 Task: Find connections with filter location Bhubaneshwar with filter topic #Leadershipfirstwith filter profile language German with filter current company Zepto with filter school North Eastern Regional Institute of Science and Technology (NERIST) with filter industry Household Services with filter service category Consulting with filter keywords title Community Volunteer Jobs
Action: Mouse moved to (506, 68)
Screenshot: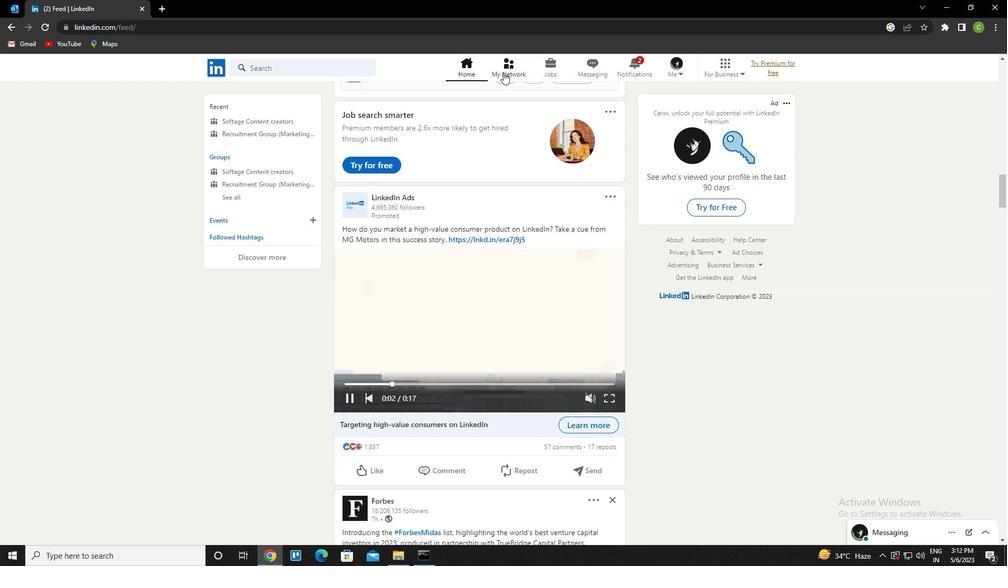 
Action: Mouse pressed left at (506, 68)
Screenshot: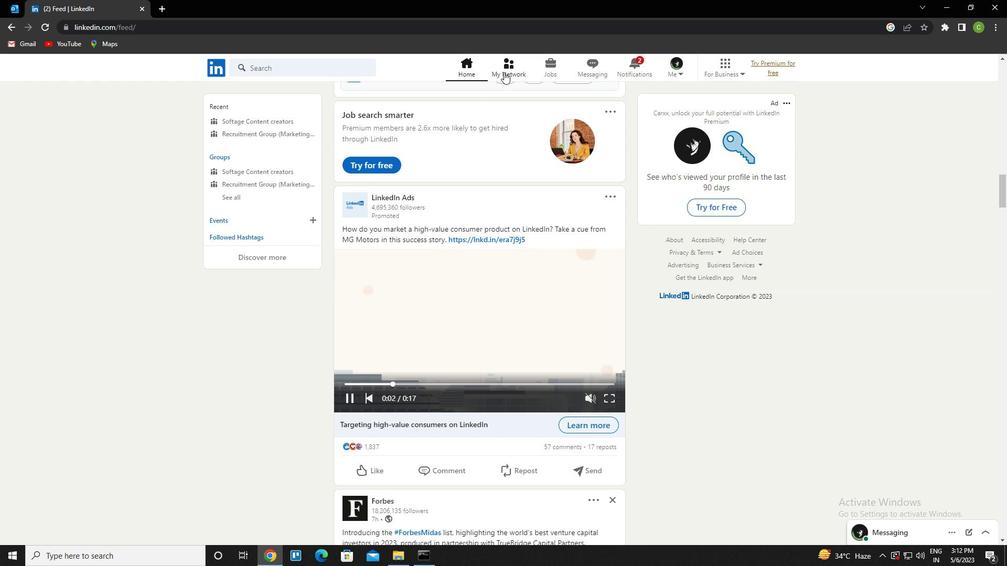 
Action: Mouse moved to (307, 124)
Screenshot: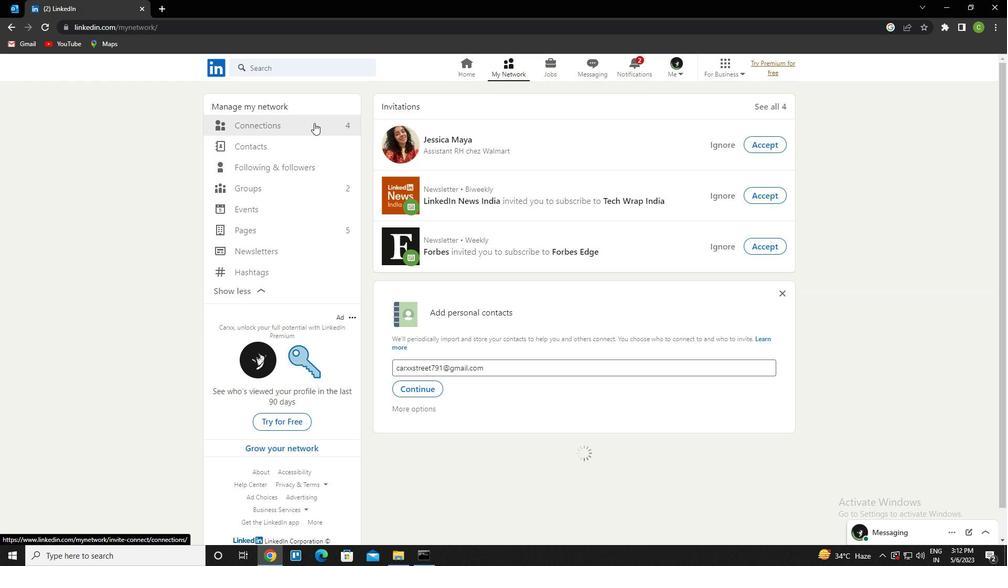 
Action: Mouse pressed left at (307, 124)
Screenshot: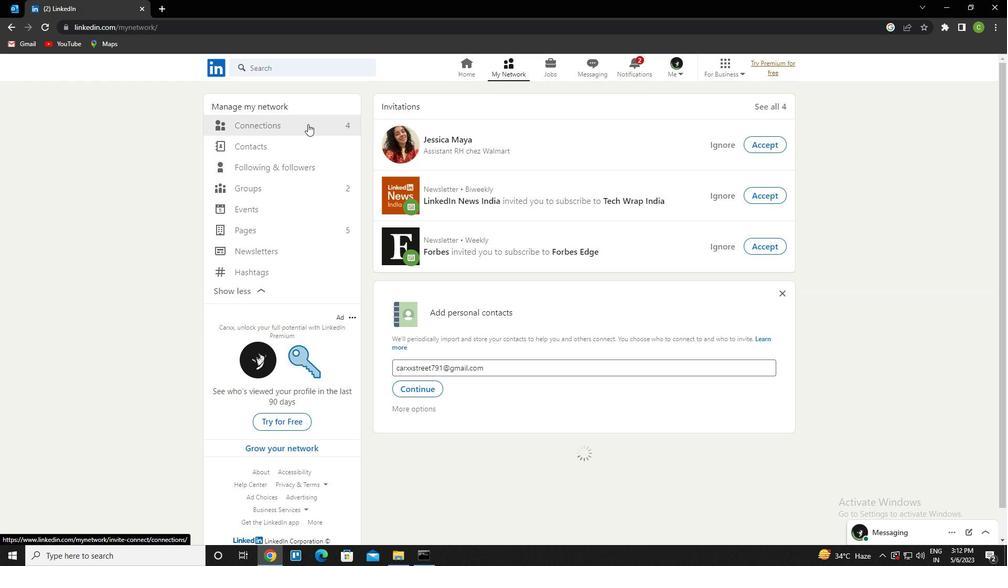 
Action: Mouse moved to (605, 123)
Screenshot: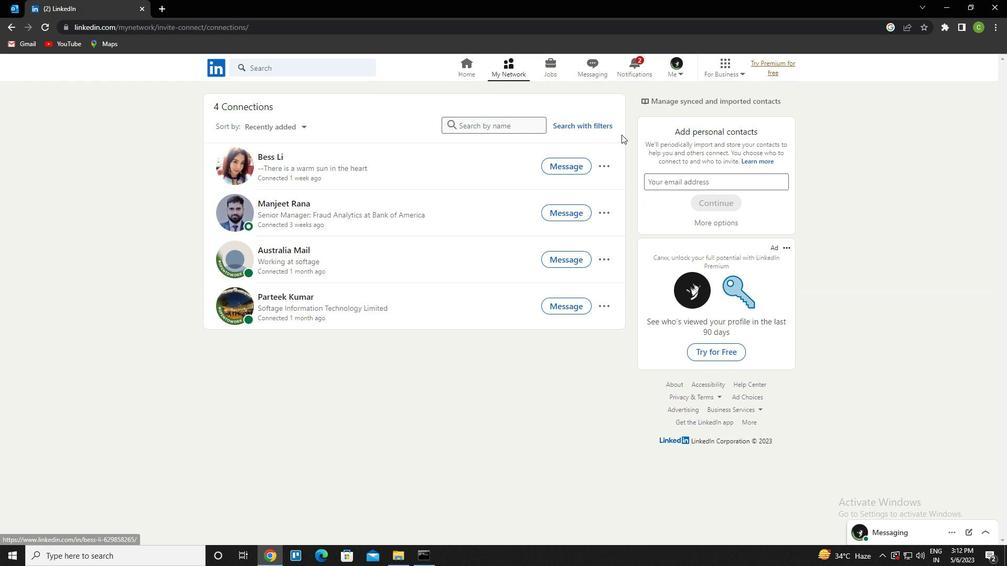 
Action: Mouse pressed left at (605, 123)
Screenshot: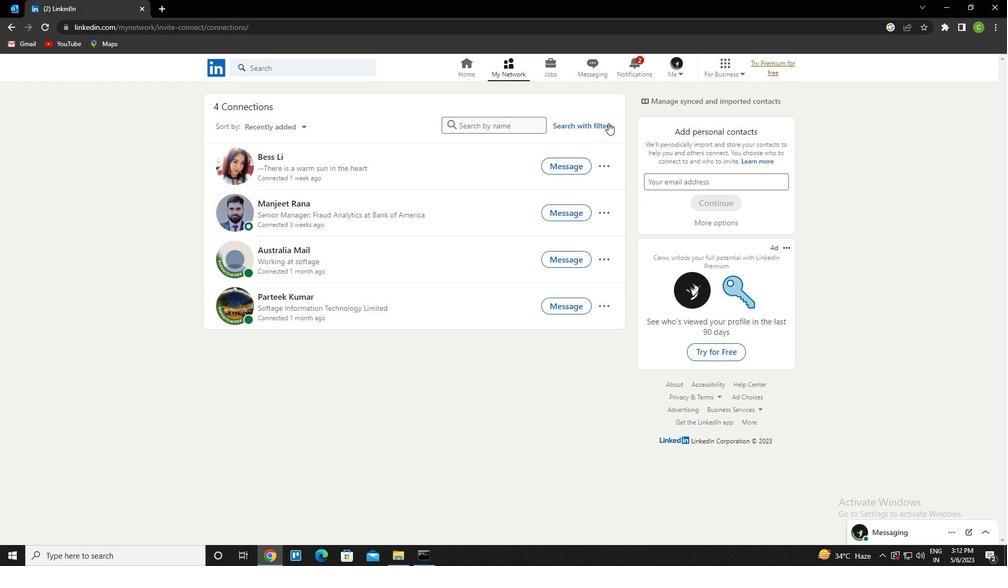 
Action: Mouse moved to (530, 96)
Screenshot: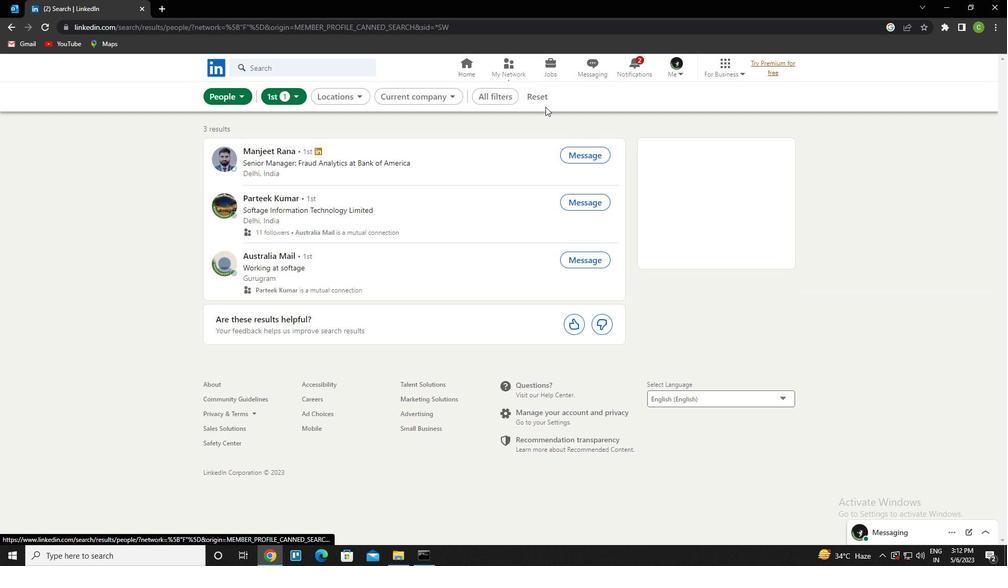 
Action: Mouse pressed left at (530, 96)
Screenshot: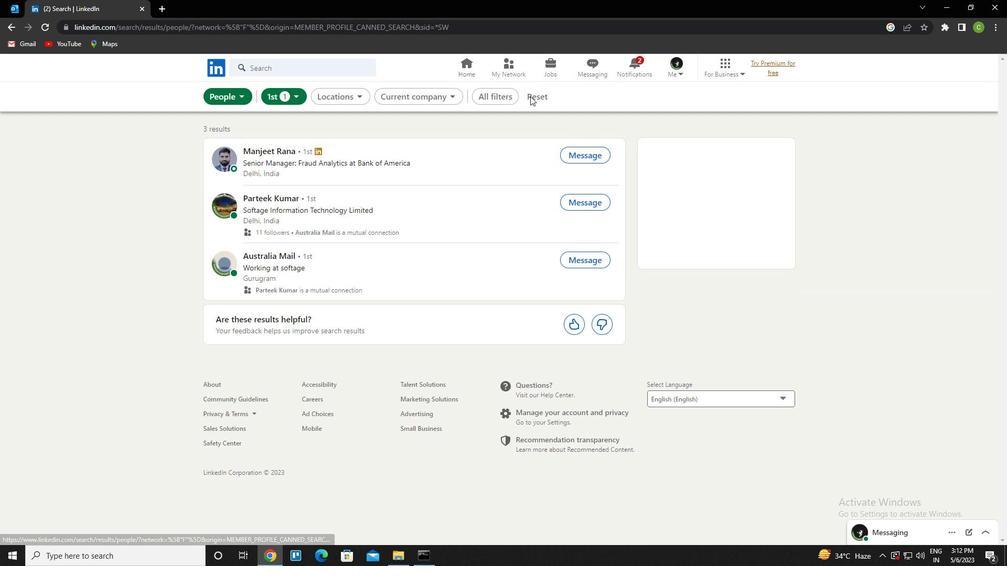 
Action: Mouse moved to (527, 103)
Screenshot: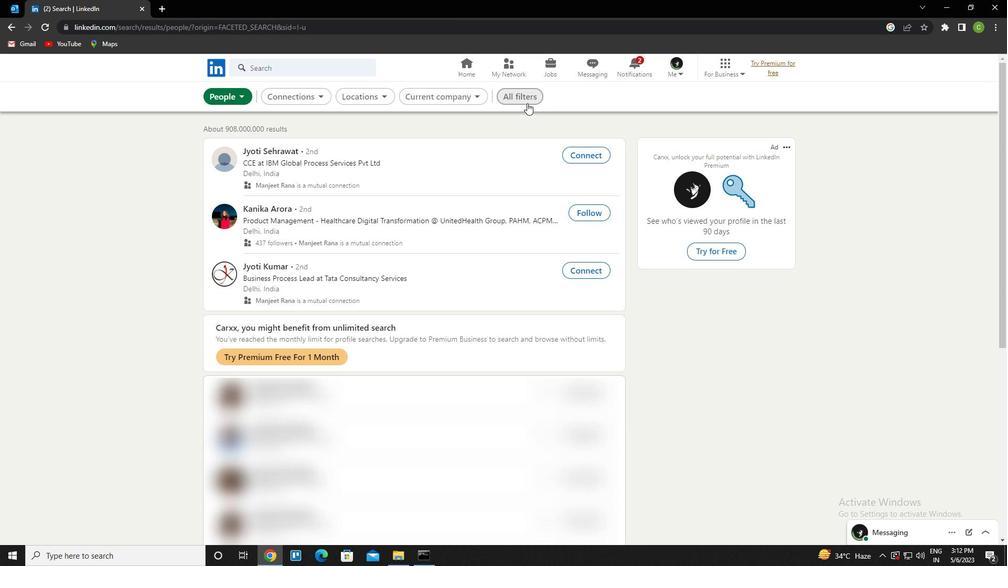 
Action: Mouse pressed left at (527, 103)
Screenshot: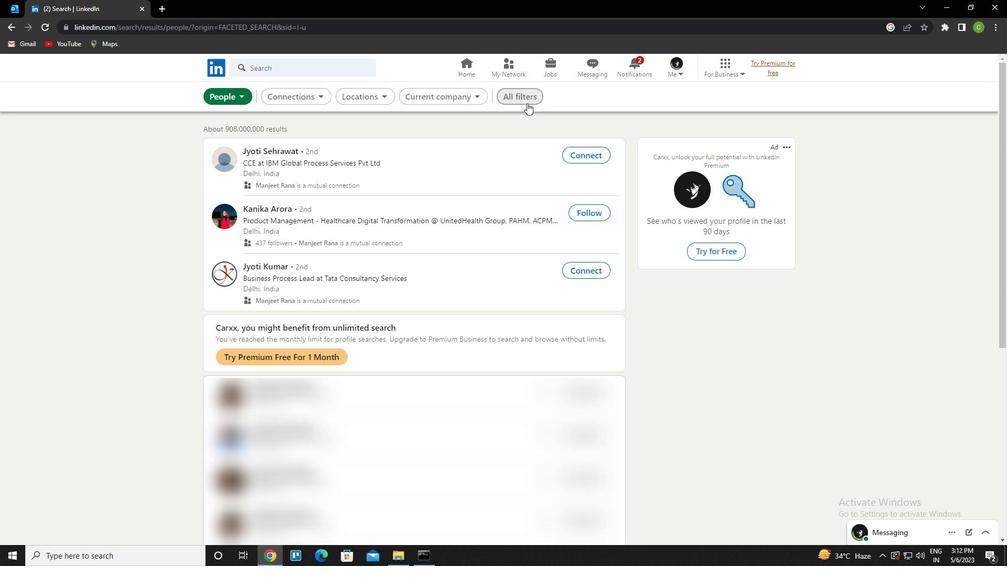 
Action: Mouse moved to (850, 317)
Screenshot: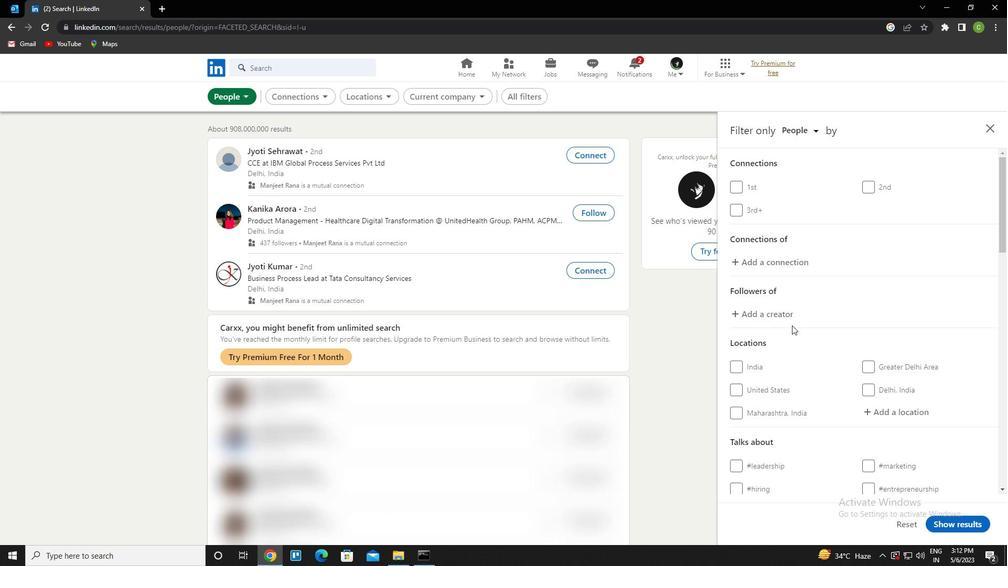 
Action: Mouse scrolled (850, 316) with delta (0, 0)
Screenshot: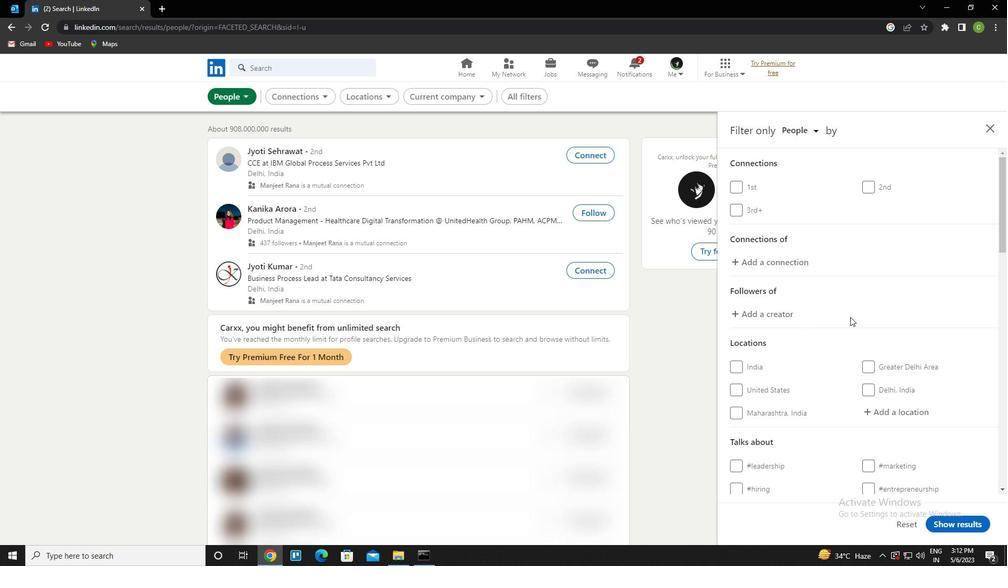 
Action: Mouse scrolled (850, 316) with delta (0, 0)
Screenshot: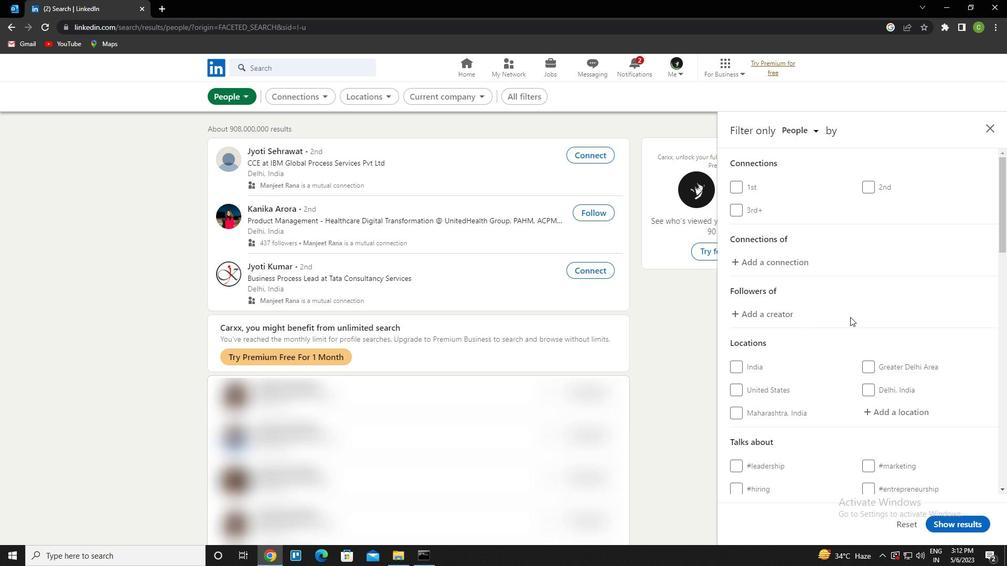 
Action: Mouse moved to (881, 310)
Screenshot: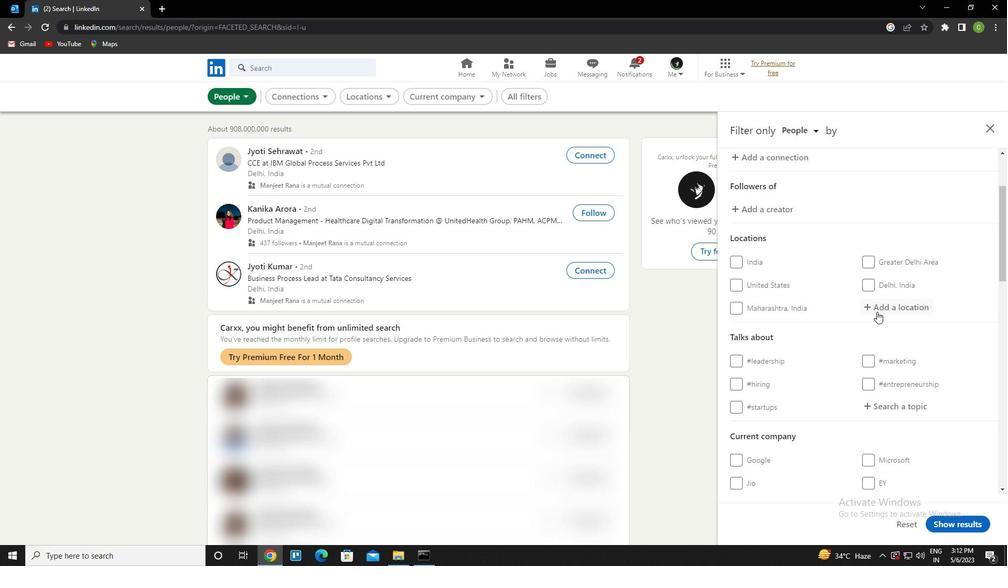 
Action: Mouse pressed left at (881, 310)
Screenshot: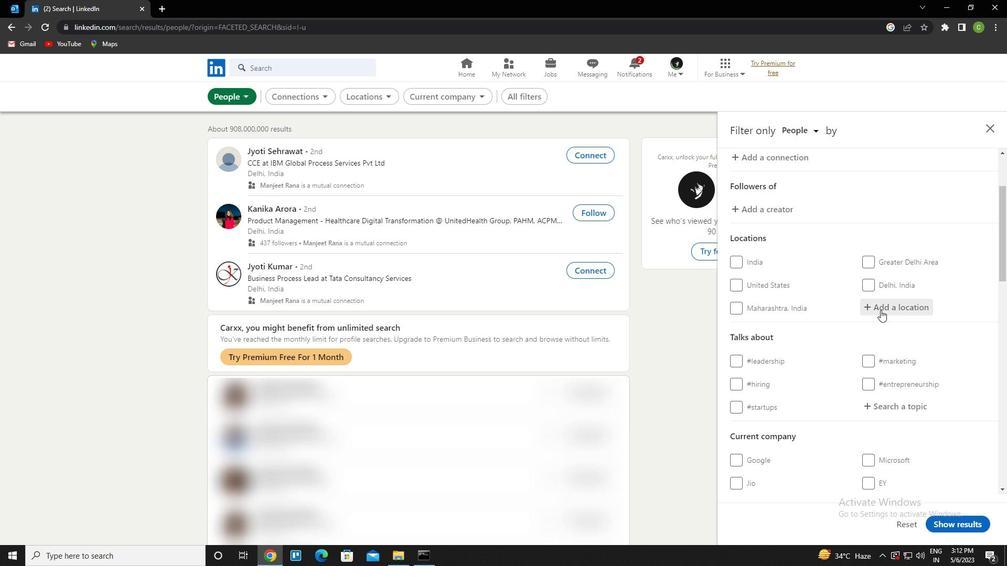 
Action: Key pressed <Key.caps_lock>b<Key.caps_lock>hubaneshw<Key.down><Key.enter>
Screenshot: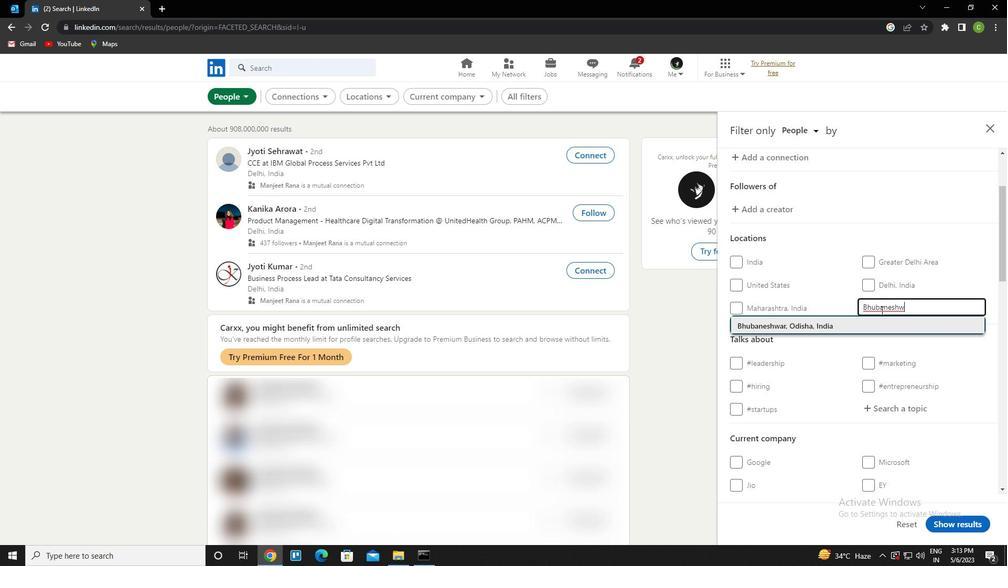 
Action: Mouse scrolled (881, 310) with delta (0, 0)
Screenshot: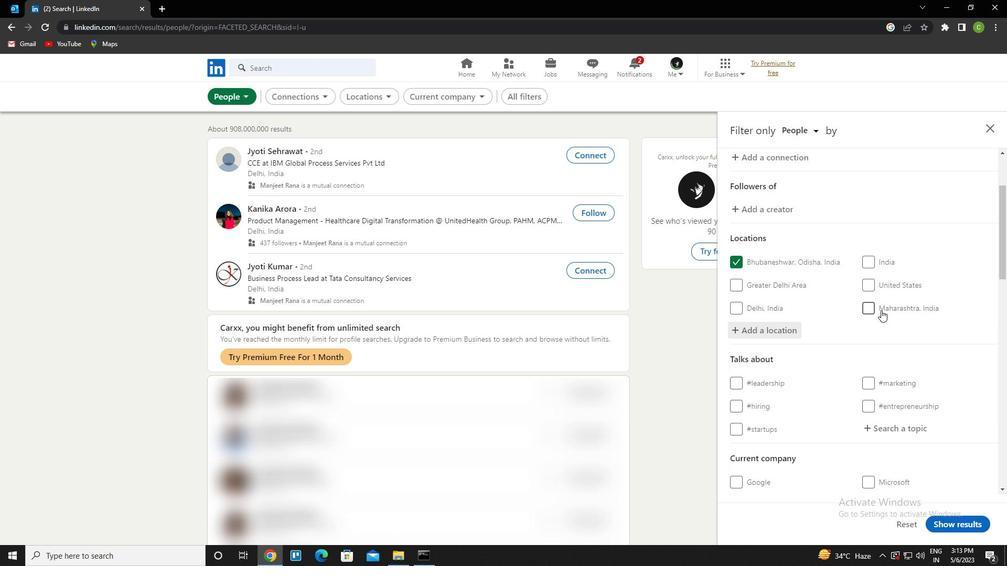 
Action: Mouse moved to (900, 371)
Screenshot: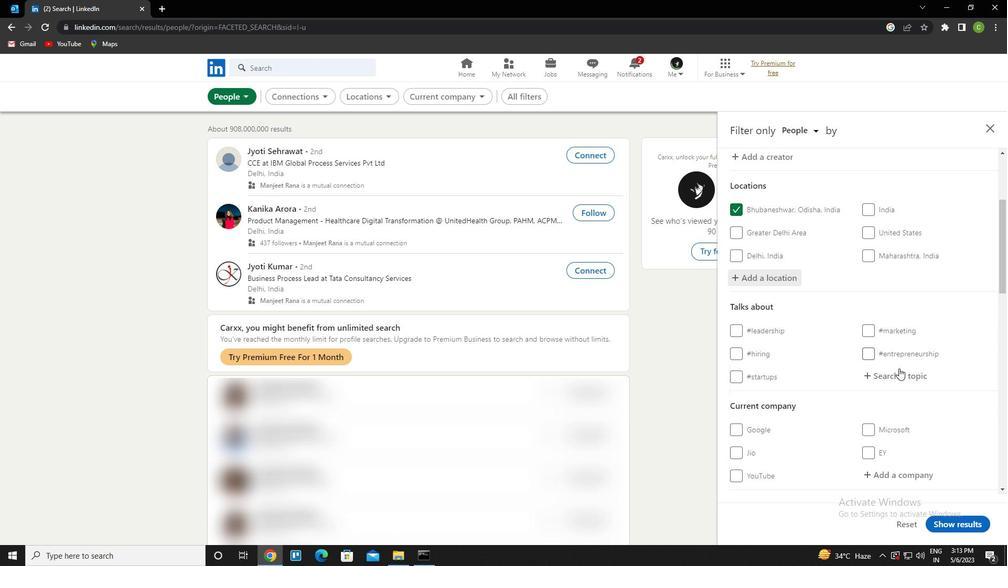 
Action: Mouse pressed left at (900, 371)
Screenshot: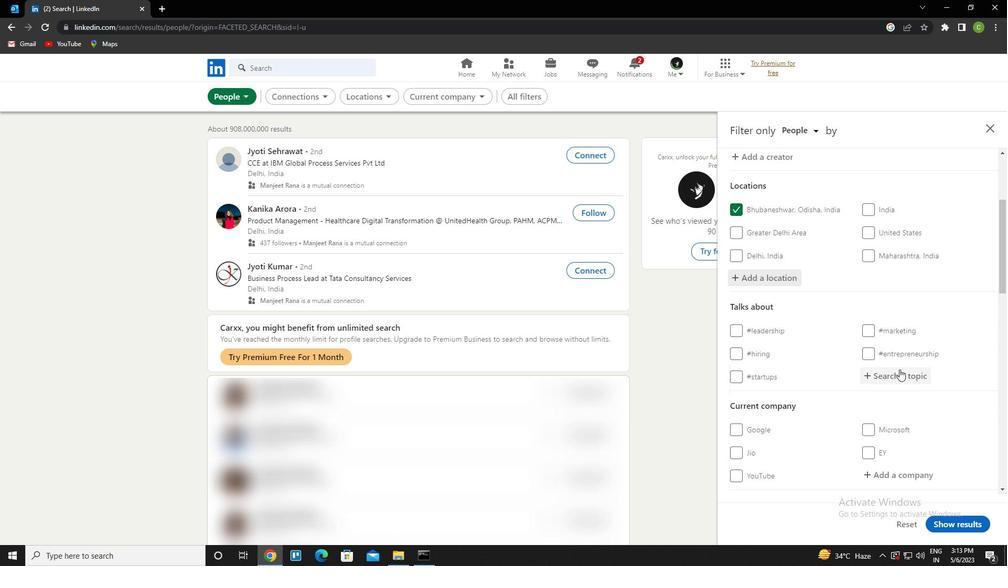 
Action: Key pressed leadership<Key.down><Key.enter>
Screenshot: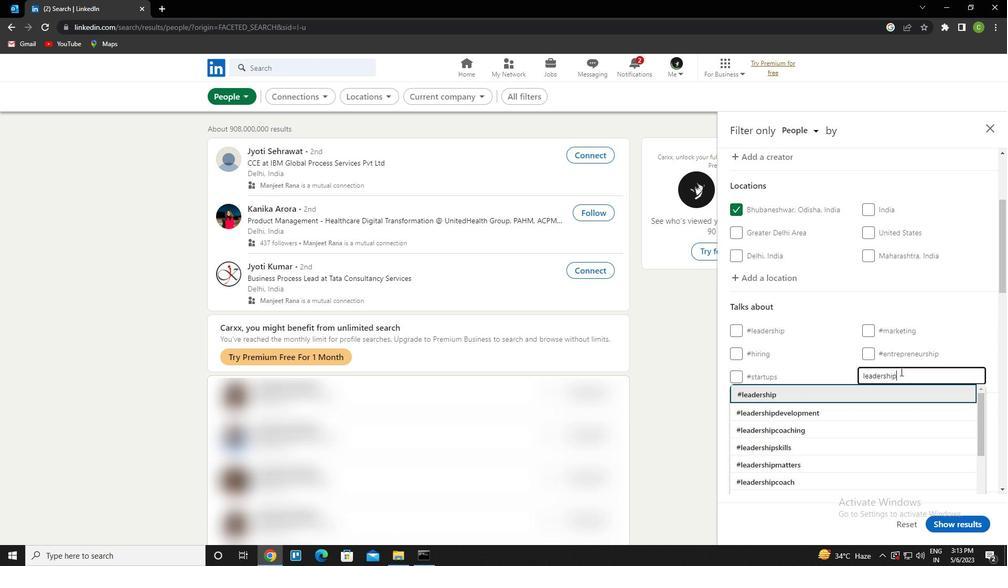 
Action: Mouse scrolled (900, 371) with delta (0, 0)
Screenshot: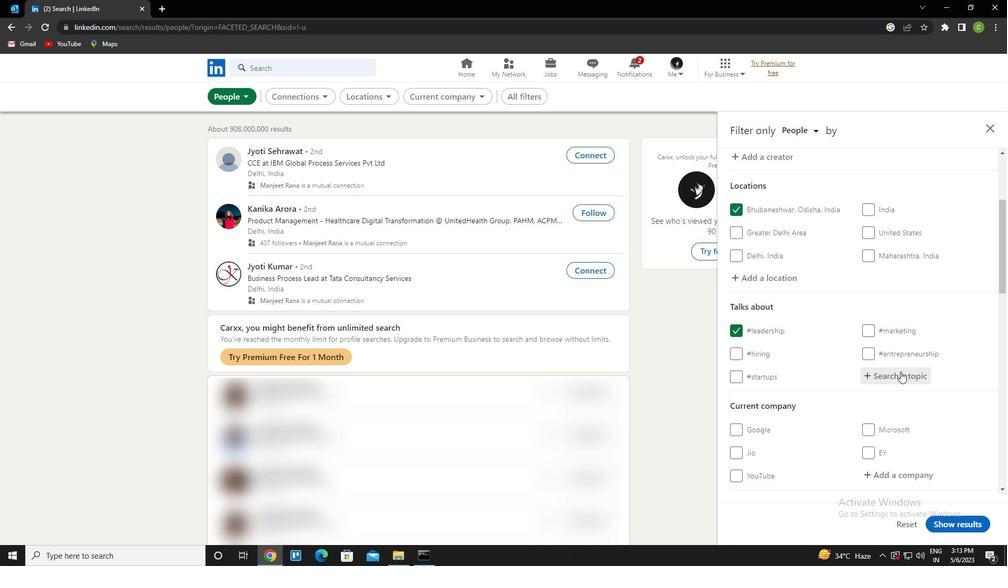 
Action: Mouse scrolled (900, 371) with delta (0, 0)
Screenshot: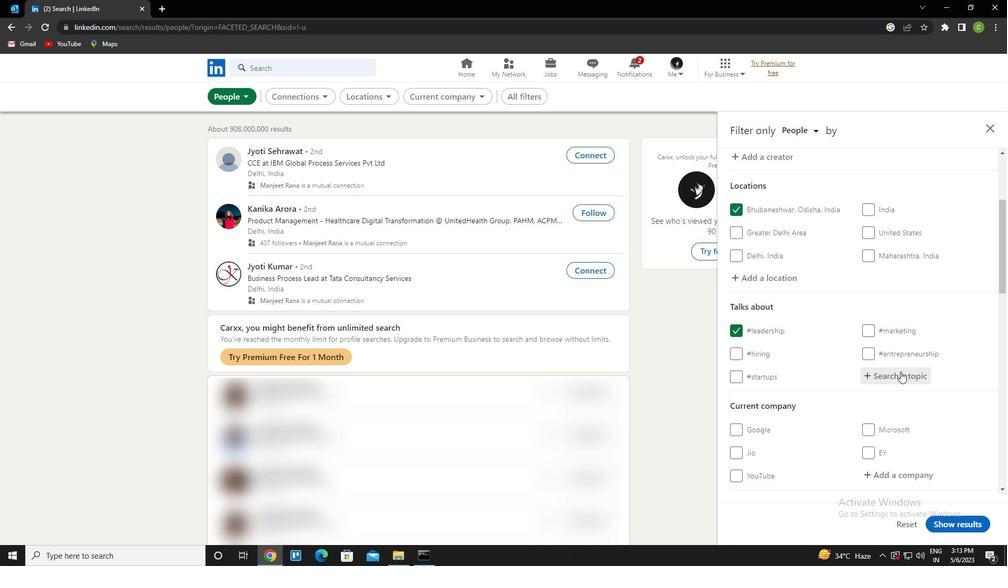 
Action: Mouse scrolled (900, 371) with delta (0, 0)
Screenshot: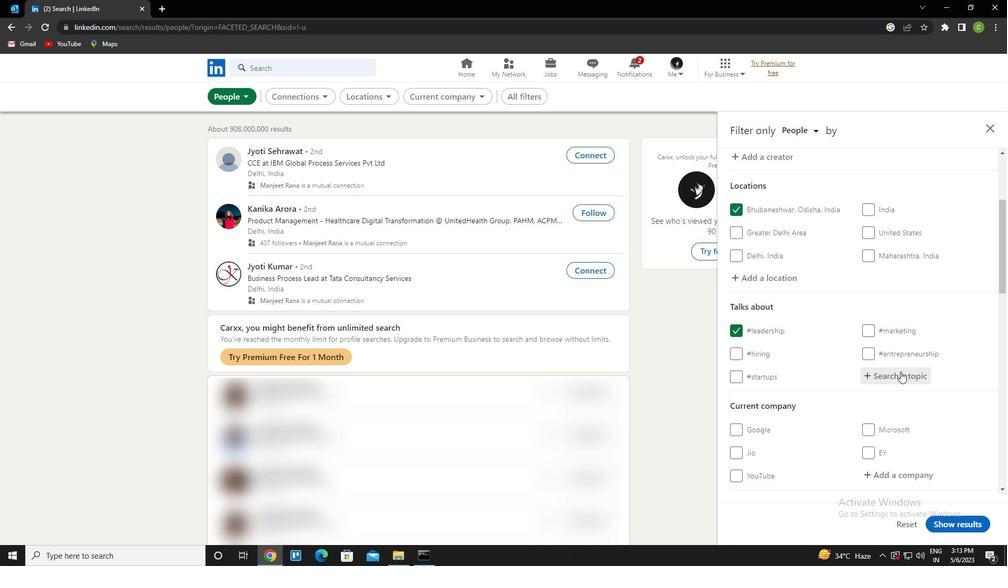 
Action: Mouse scrolled (900, 371) with delta (0, 0)
Screenshot: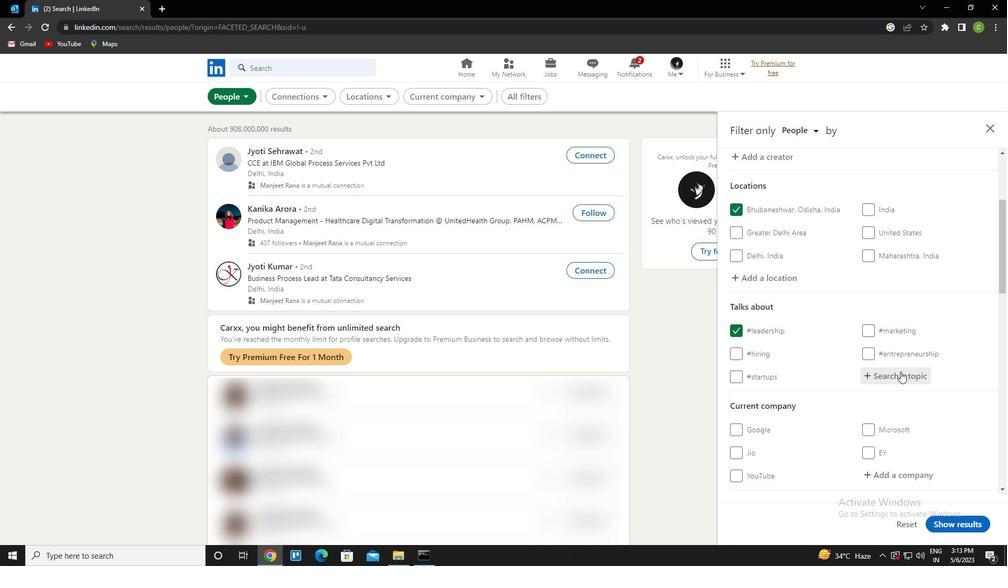 
Action: Mouse scrolled (900, 371) with delta (0, 0)
Screenshot: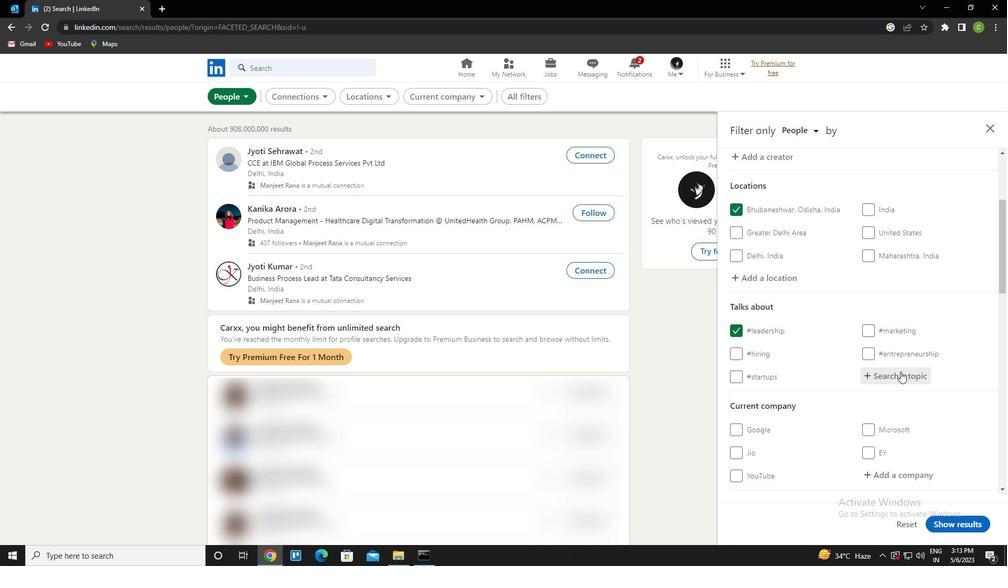 
Action: Mouse scrolled (900, 371) with delta (0, 0)
Screenshot: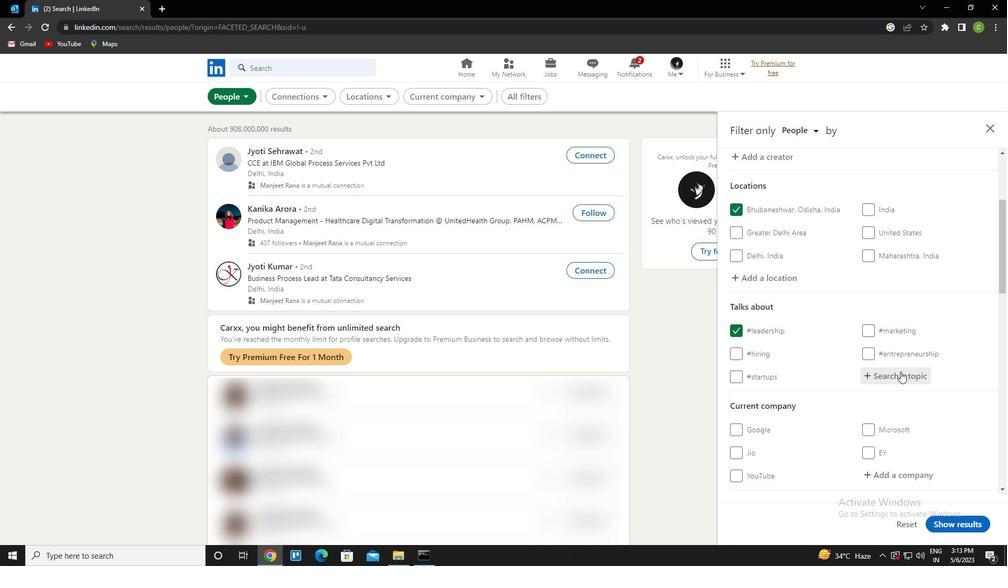 
Action: Mouse scrolled (900, 371) with delta (0, 0)
Screenshot: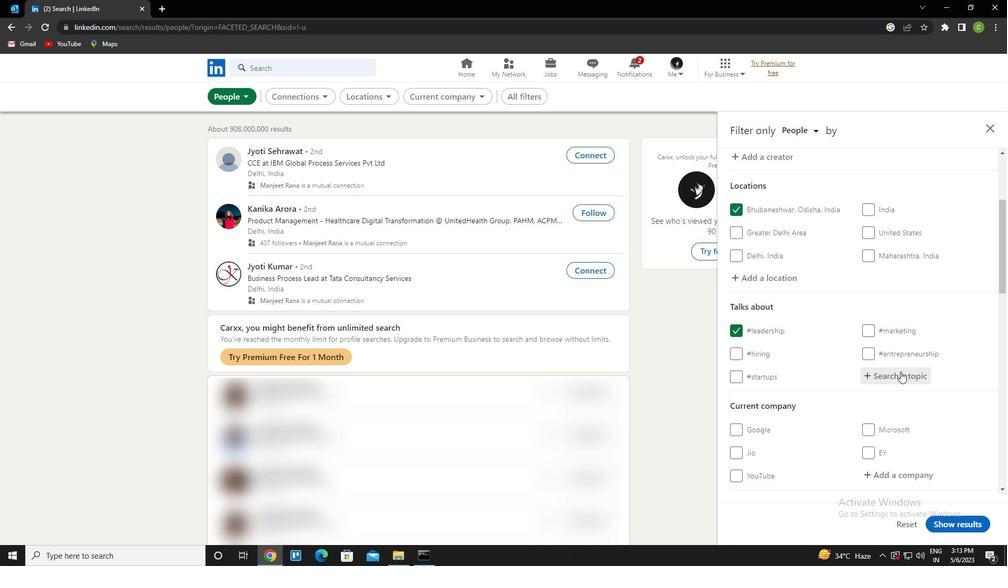 
Action: Mouse scrolled (900, 371) with delta (0, 0)
Screenshot: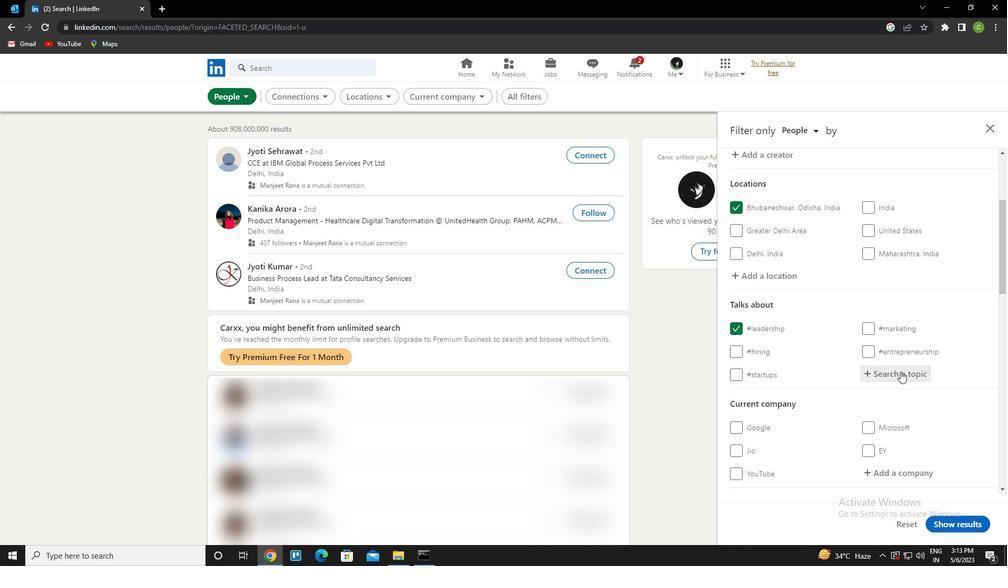 
Action: Mouse scrolled (900, 371) with delta (0, 0)
Screenshot: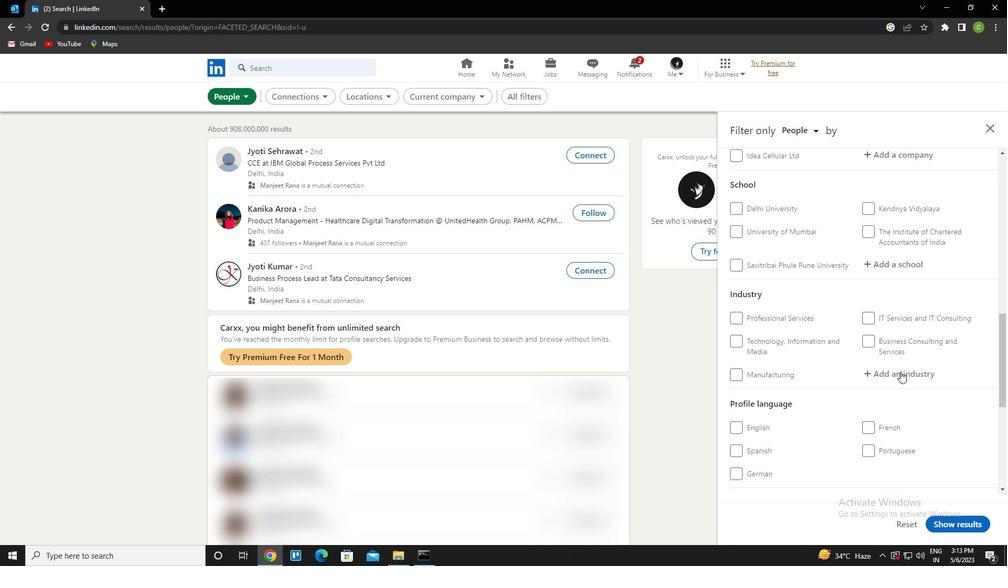 
Action: Mouse scrolled (900, 371) with delta (0, 0)
Screenshot: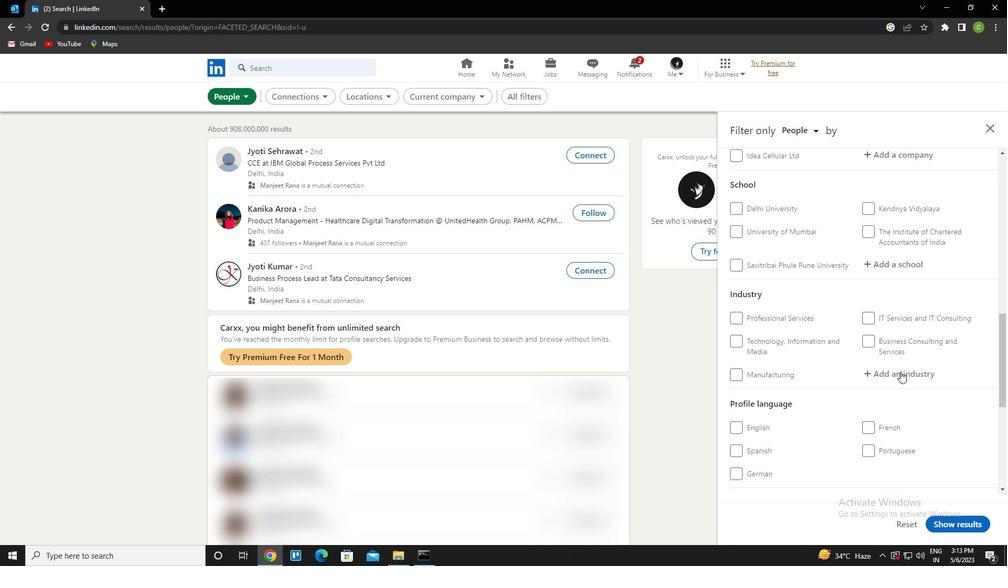 
Action: Mouse scrolled (900, 371) with delta (0, 0)
Screenshot: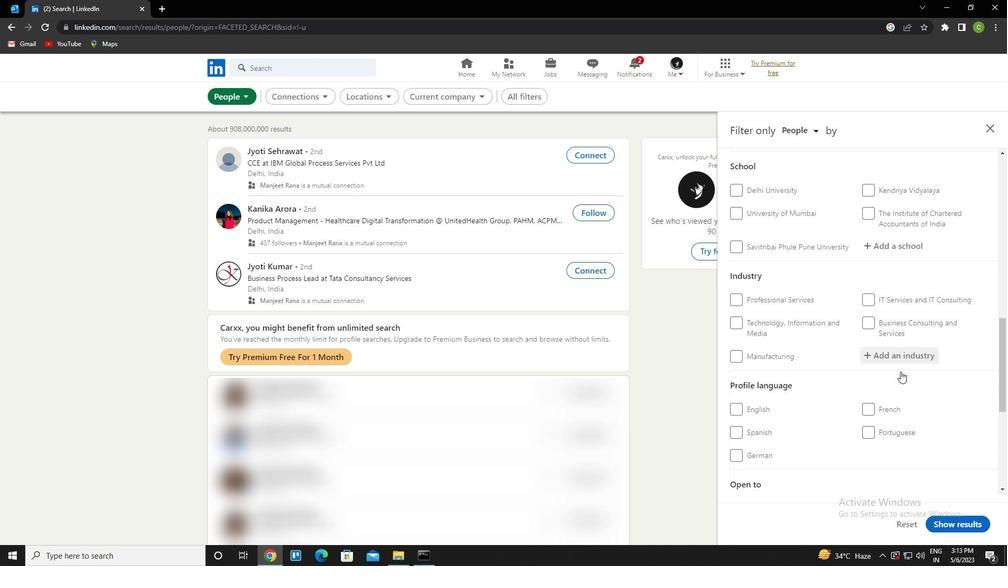 
Action: Mouse scrolled (900, 371) with delta (0, 0)
Screenshot: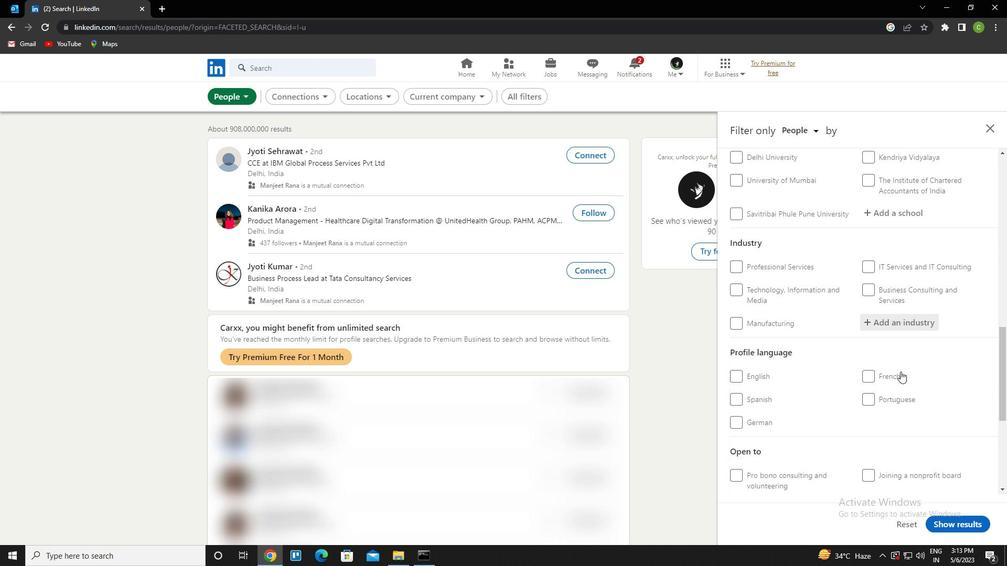 
Action: Mouse scrolled (900, 371) with delta (0, 0)
Screenshot: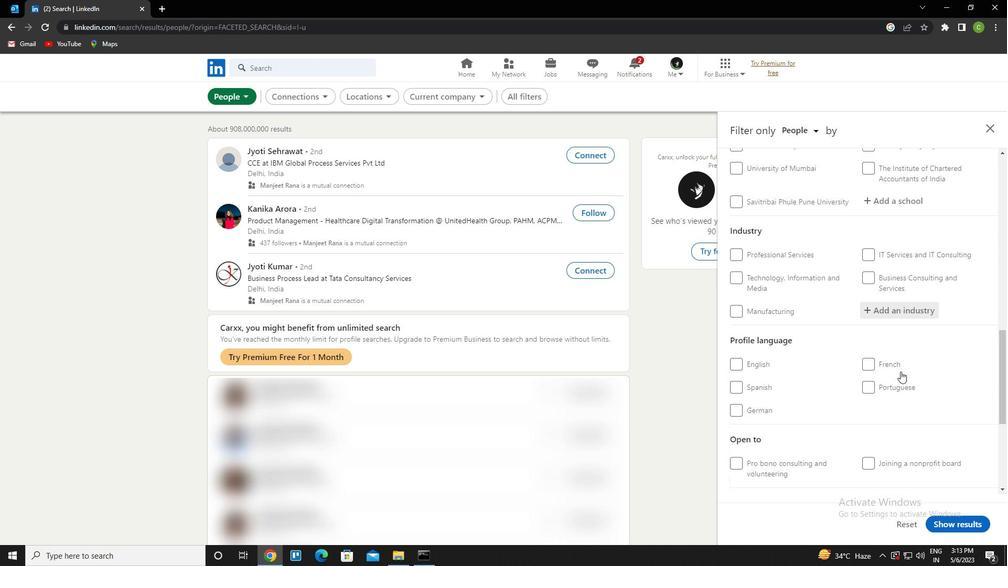 
Action: Mouse scrolled (900, 371) with delta (0, 0)
Screenshot: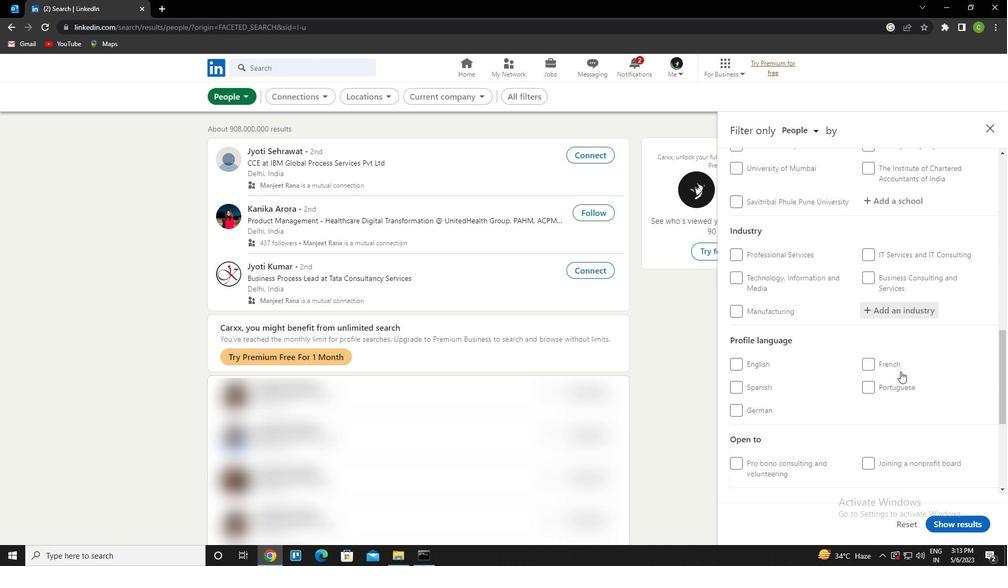 
Action: Mouse scrolled (900, 371) with delta (0, 0)
Screenshot: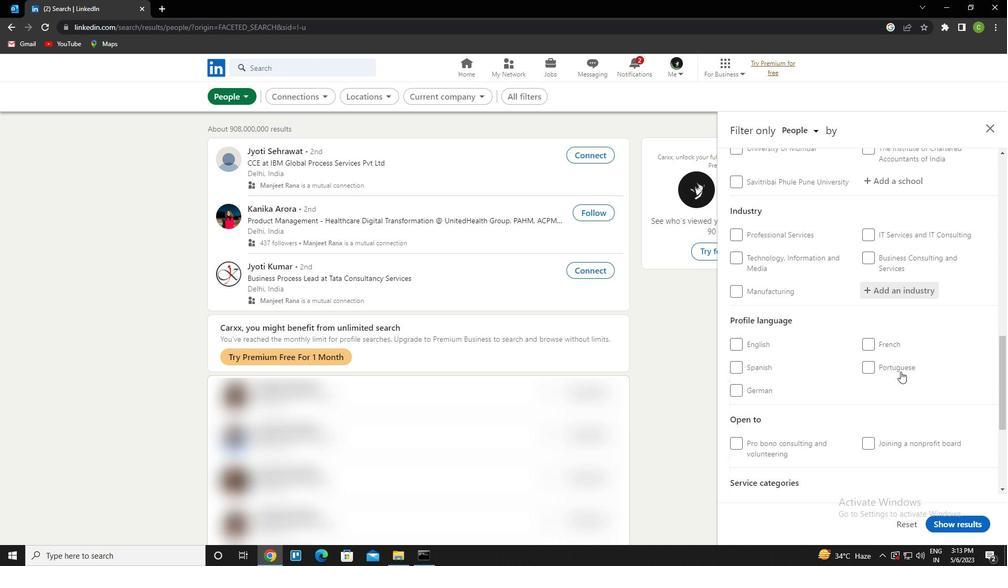 
Action: Mouse scrolled (900, 371) with delta (0, 0)
Screenshot: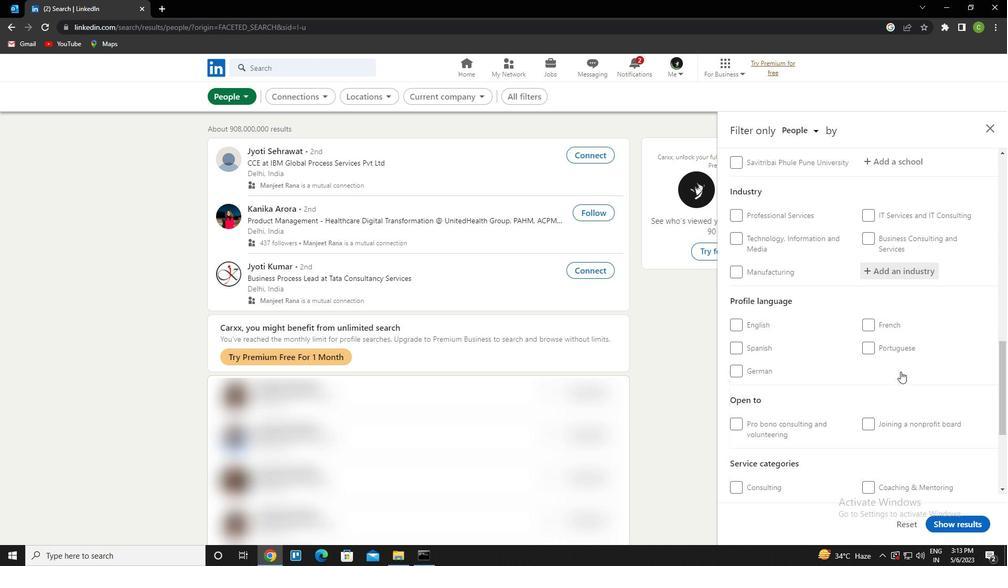 
Action: Mouse moved to (774, 315)
Screenshot: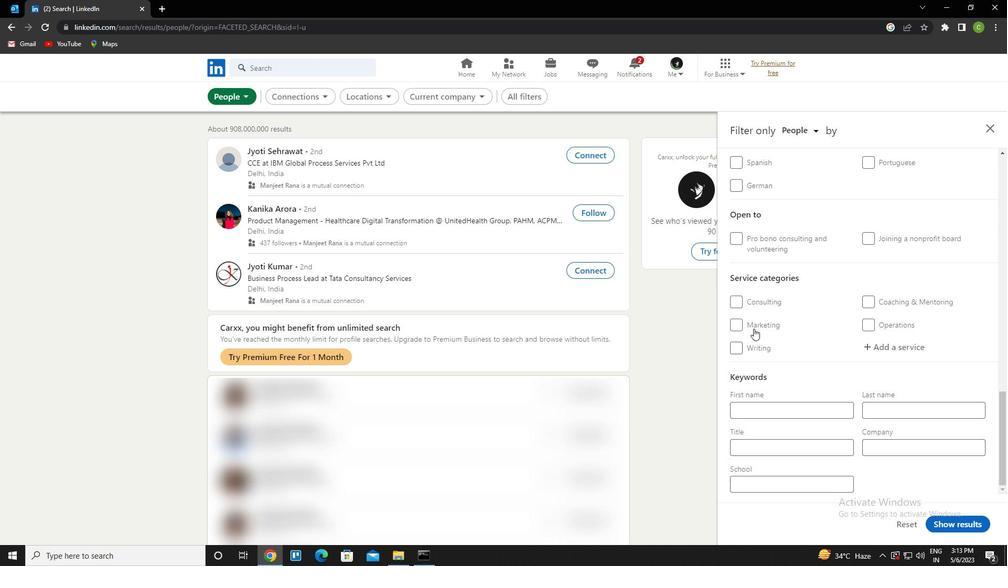 
Action: Mouse scrolled (774, 315) with delta (0, 0)
Screenshot: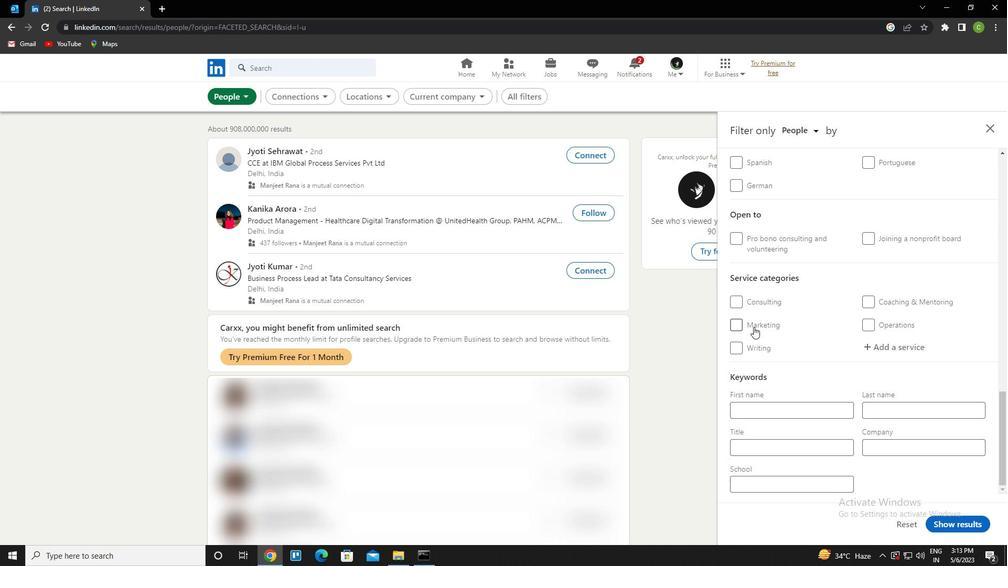 
Action: Mouse scrolled (774, 315) with delta (0, 0)
Screenshot: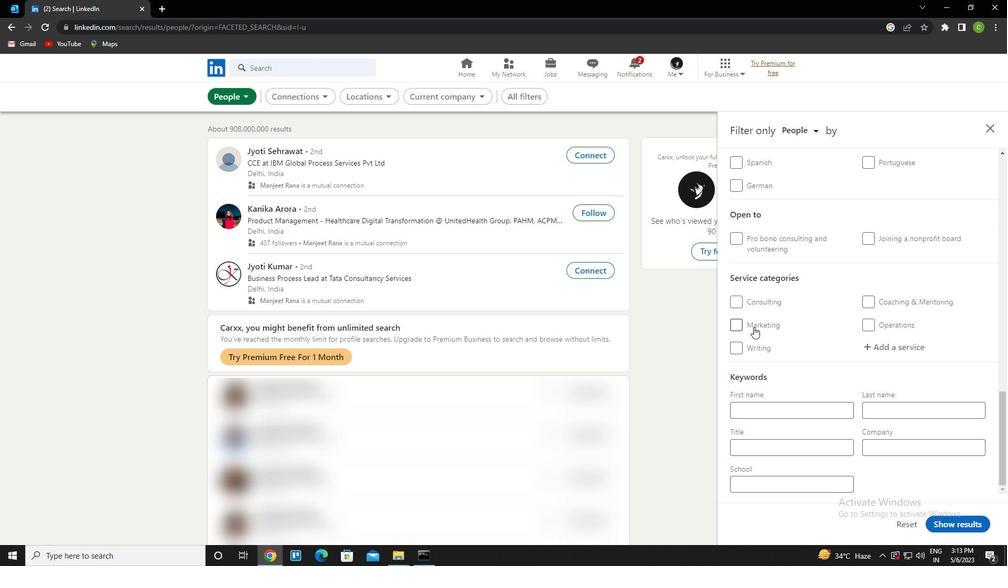 
Action: Mouse scrolled (774, 315) with delta (0, 0)
Screenshot: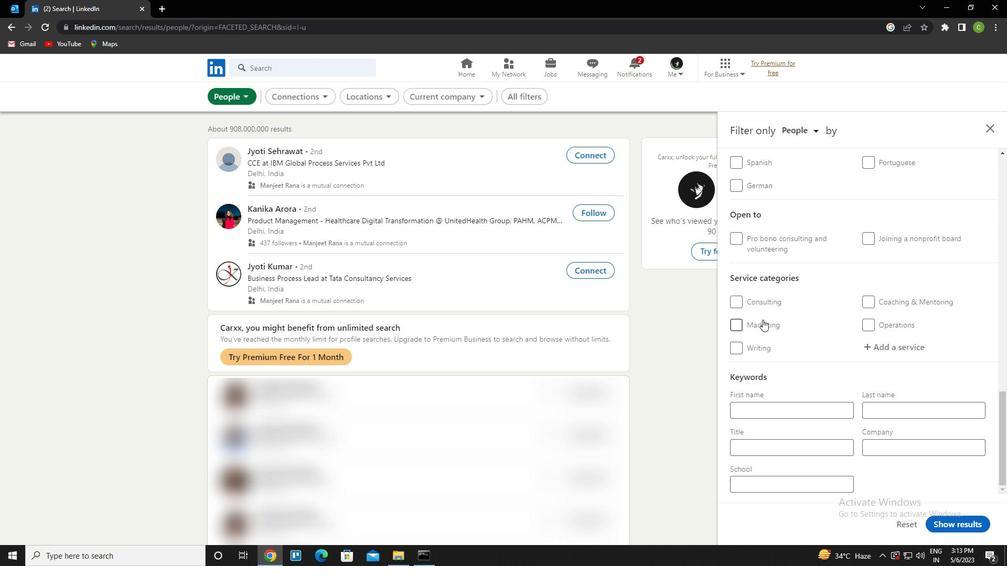 
Action: Mouse moved to (740, 351)
Screenshot: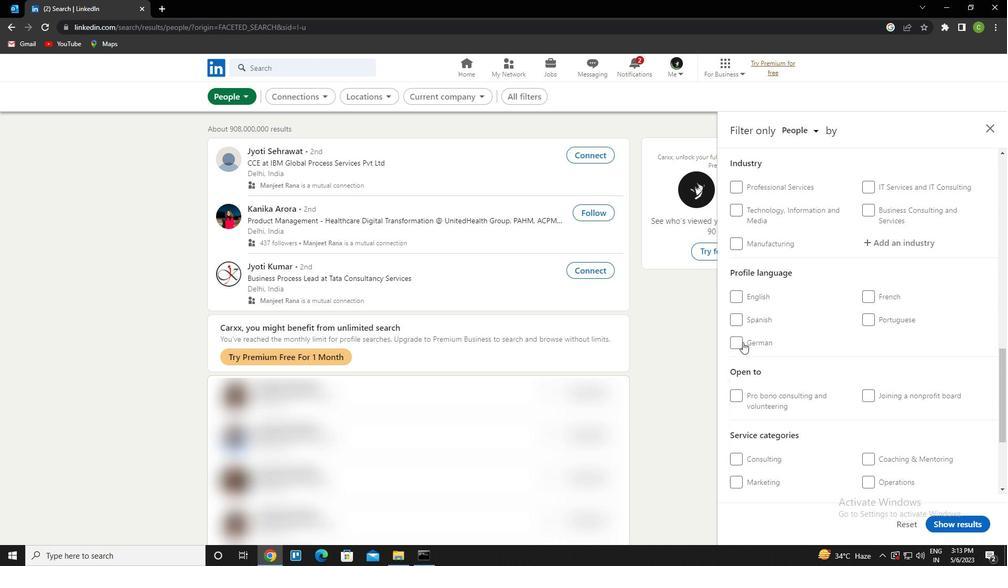 
Action: Mouse pressed left at (740, 351)
Screenshot: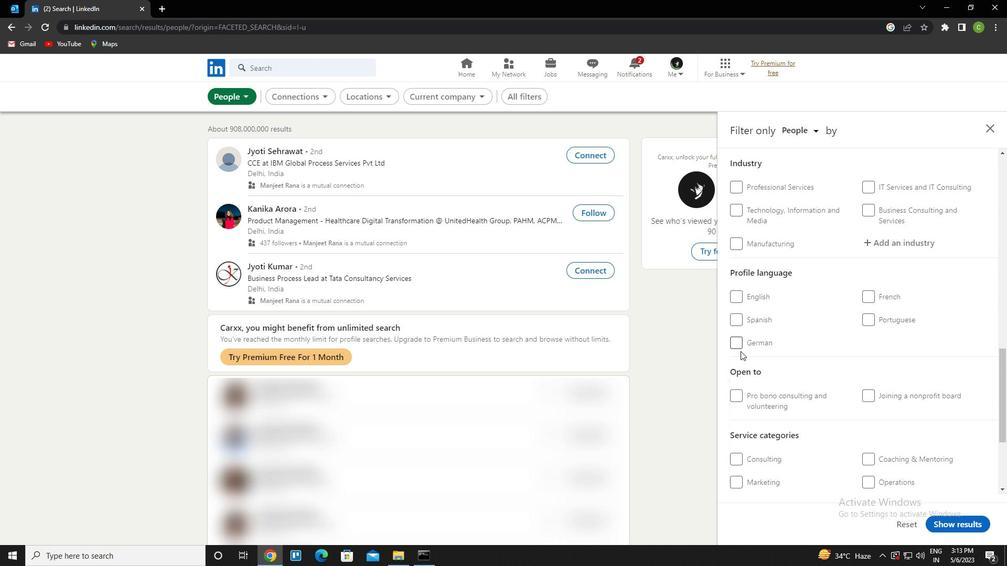 
Action: Mouse moved to (739, 346)
Screenshot: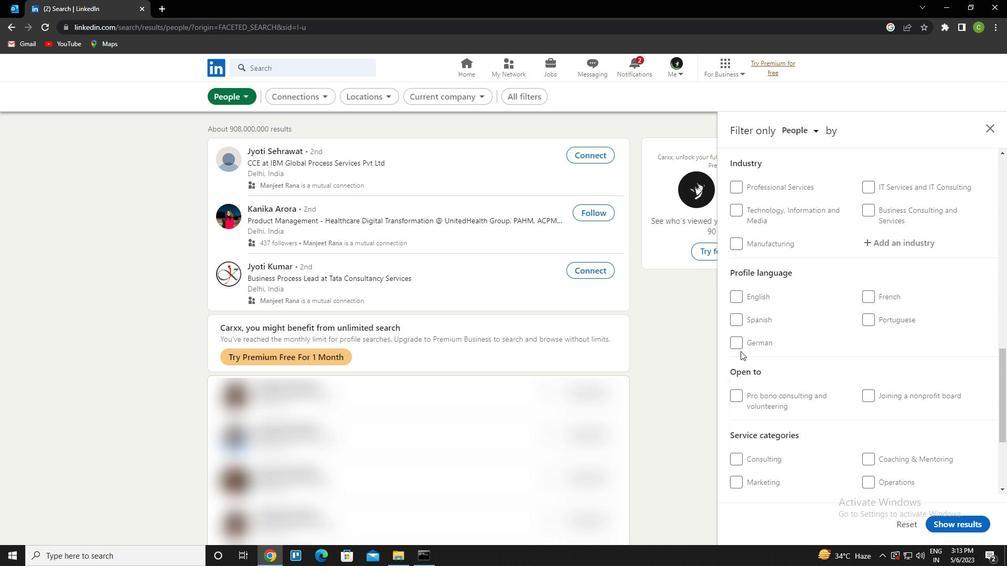 
Action: Mouse pressed left at (739, 346)
Screenshot: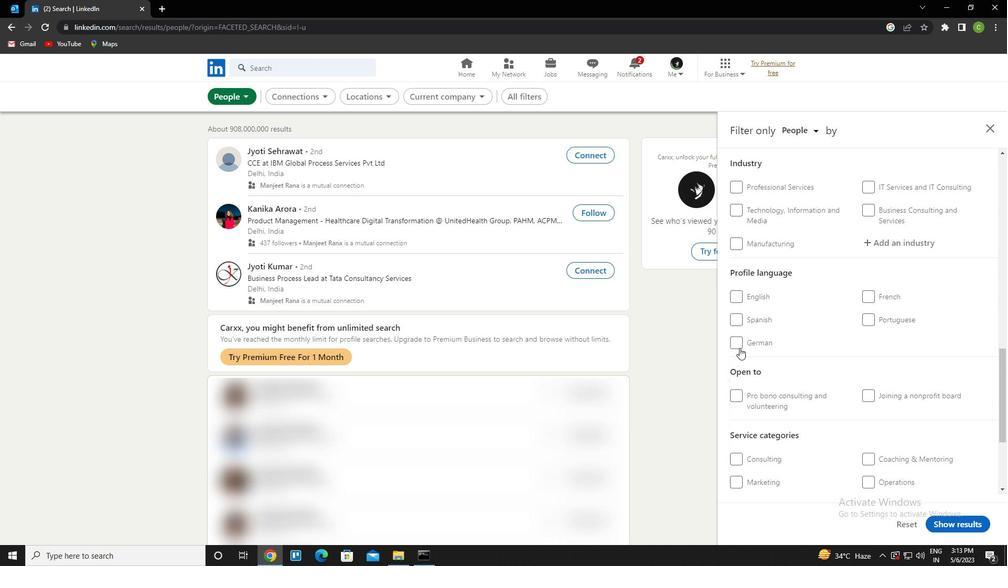 
Action: Mouse moved to (737, 344)
Screenshot: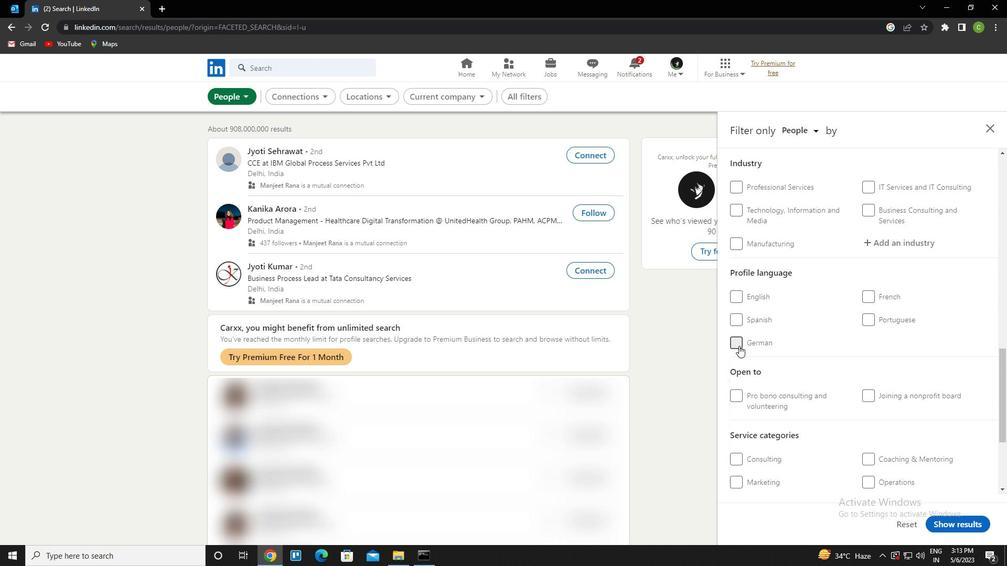 
Action: Mouse scrolled (737, 345) with delta (0, 0)
Screenshot: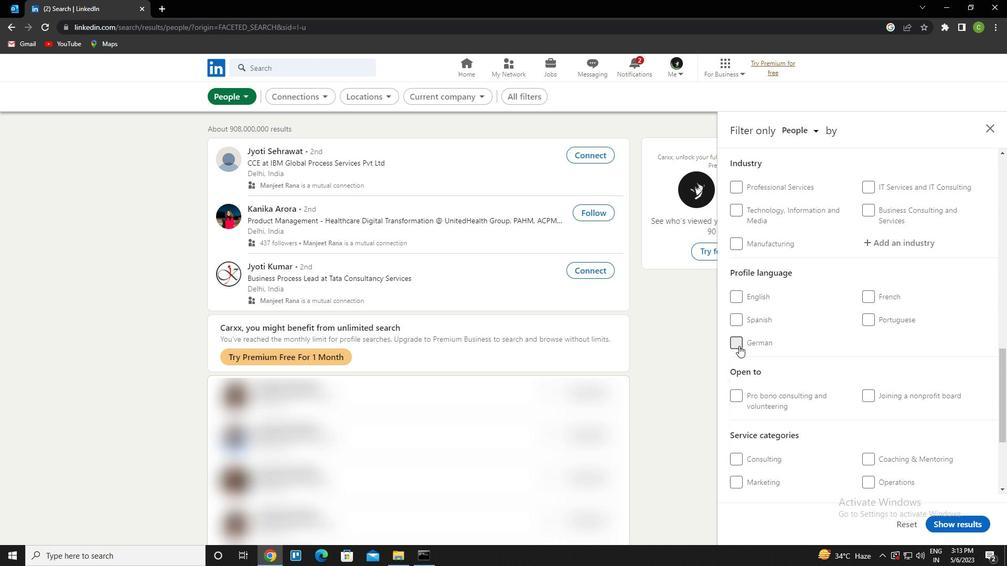 
Action: Mouse scrolled (737, 345) with delta (0, 0)
Screenshot: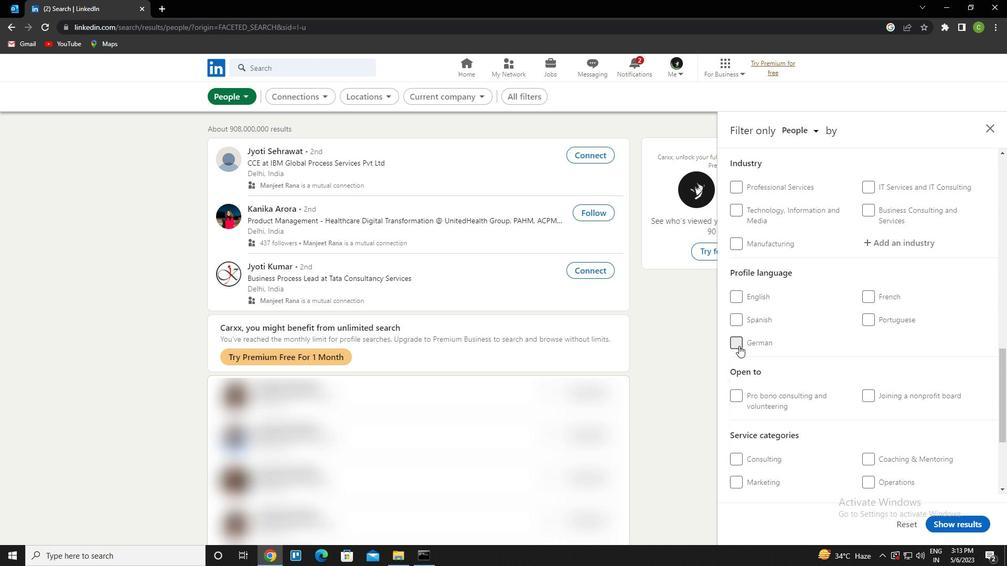 
Action: Mouse scrolled (737, 345) with delta (0, 0)
Screenshot: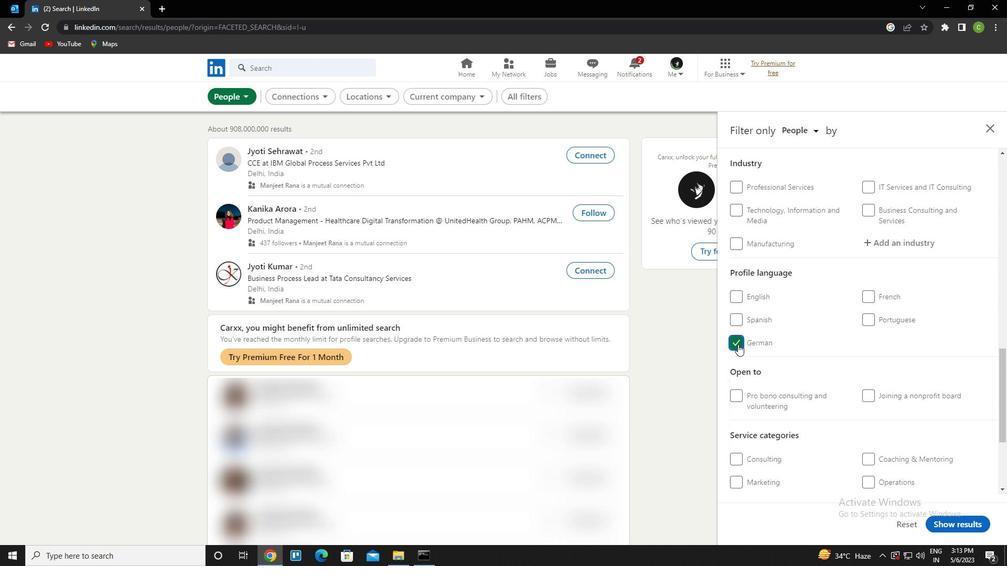 
Action: Mouse scrolled (737, 345) with delta (0, 0)
Screenshot: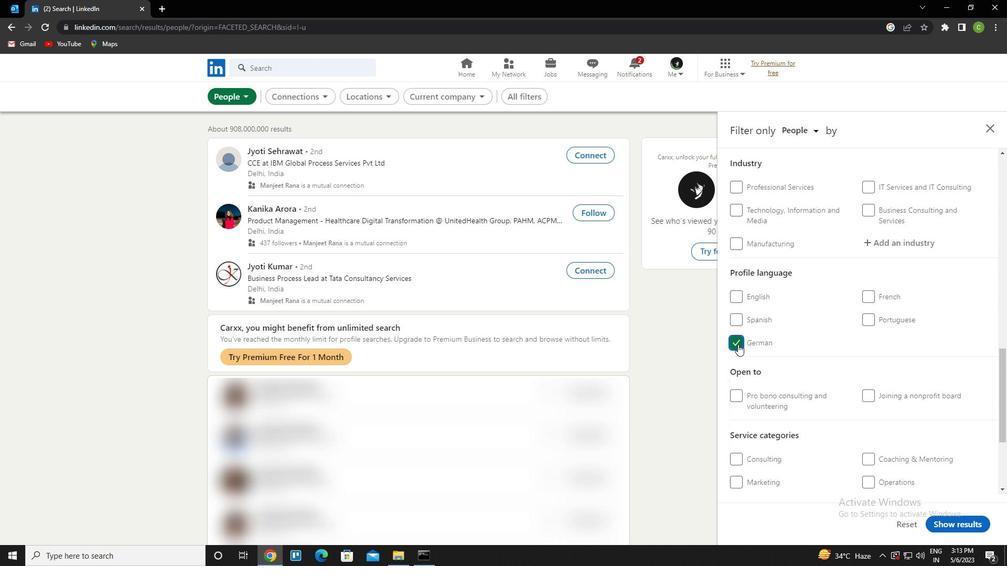 
Action: Mouse scrolled (737, 345) with delta (0, 0)
Screenshot: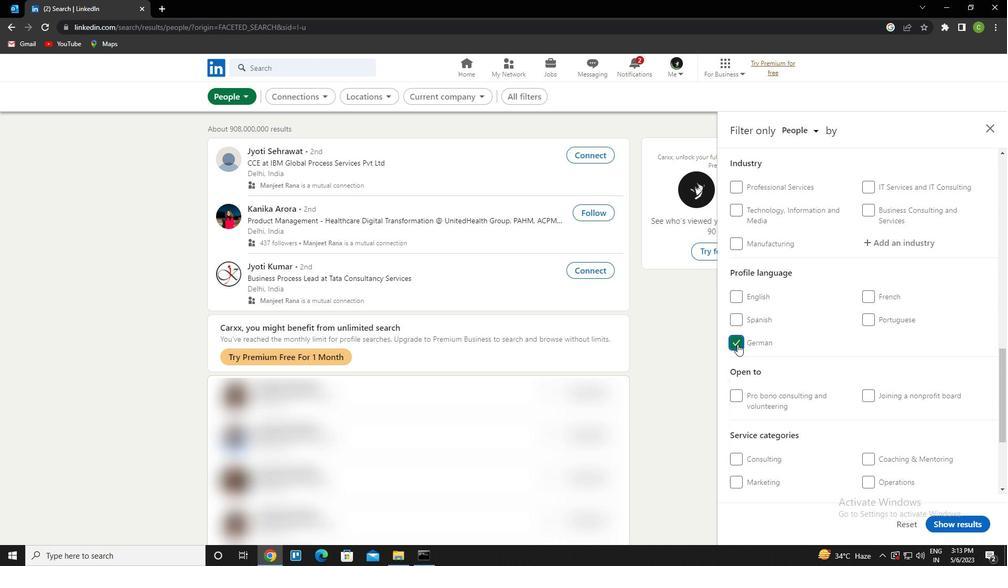 
Action: Mouse scrolled (737, 345) with delta (0, 0)
Screenshot: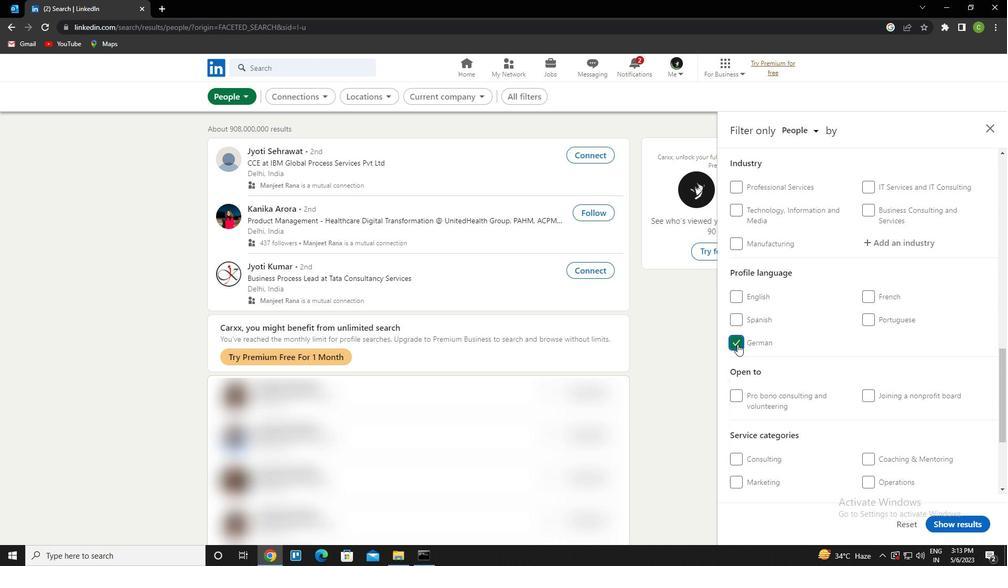 
Action: Mouse scrolled (737, 345) with delta (0, 0)
Screenshot: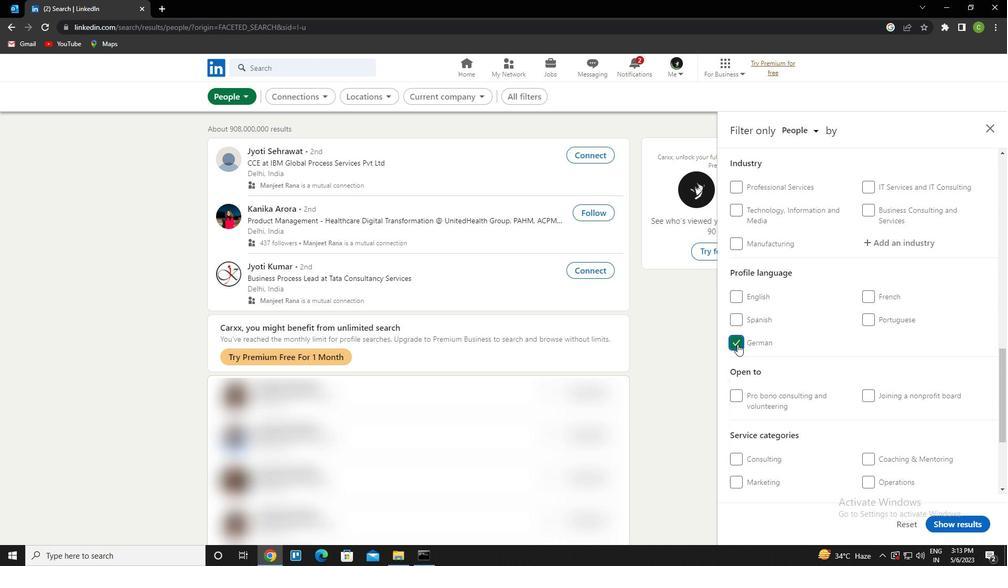 
Action: Mouse moved to (892, 291)
Screenshot: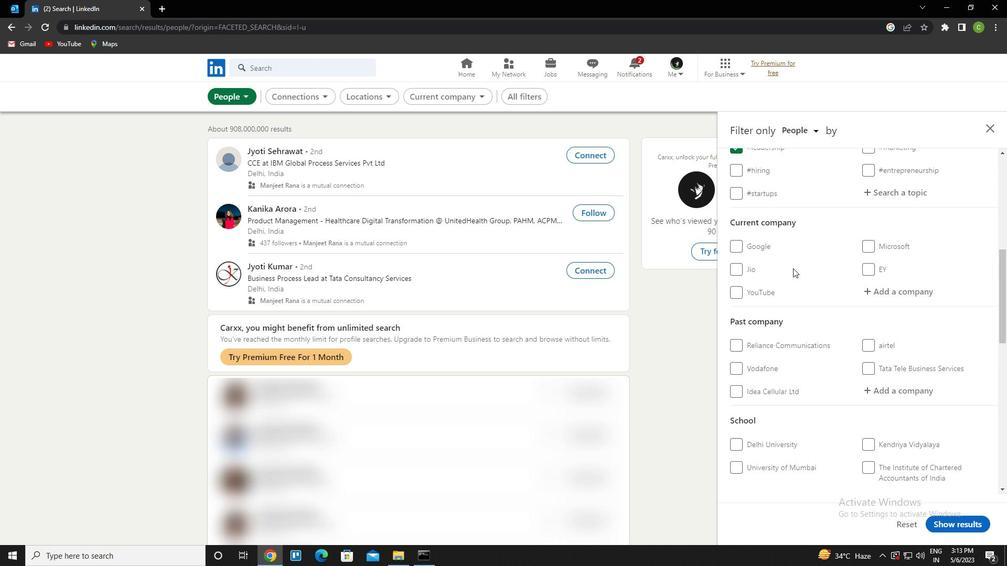 
Action: Mouse pressed left at (892, 291)
Screenshot: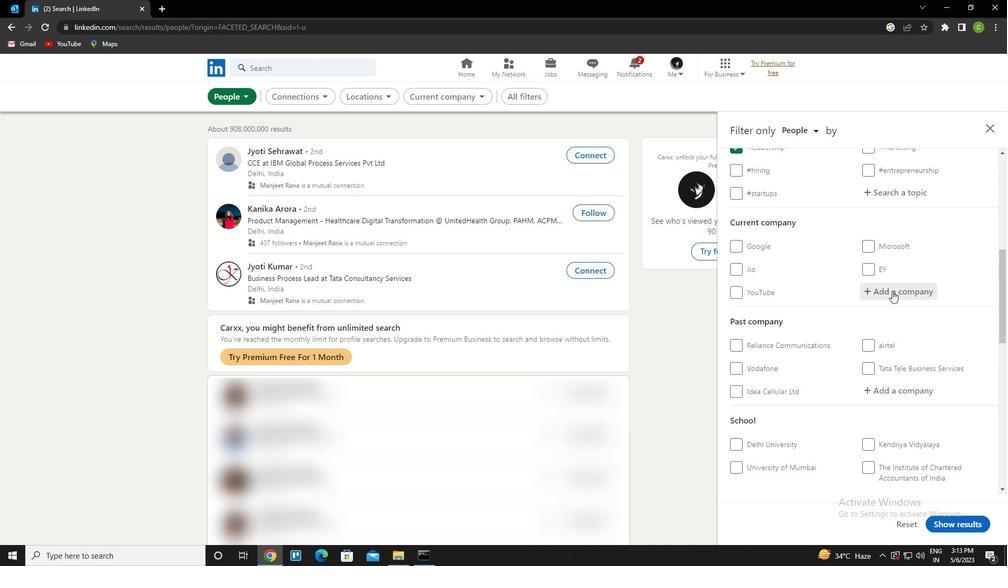 
Action: Key pressed <Key.caps_lock>z<Key.caps_lock>epto<Key.down><Key.enter>
Screenshot: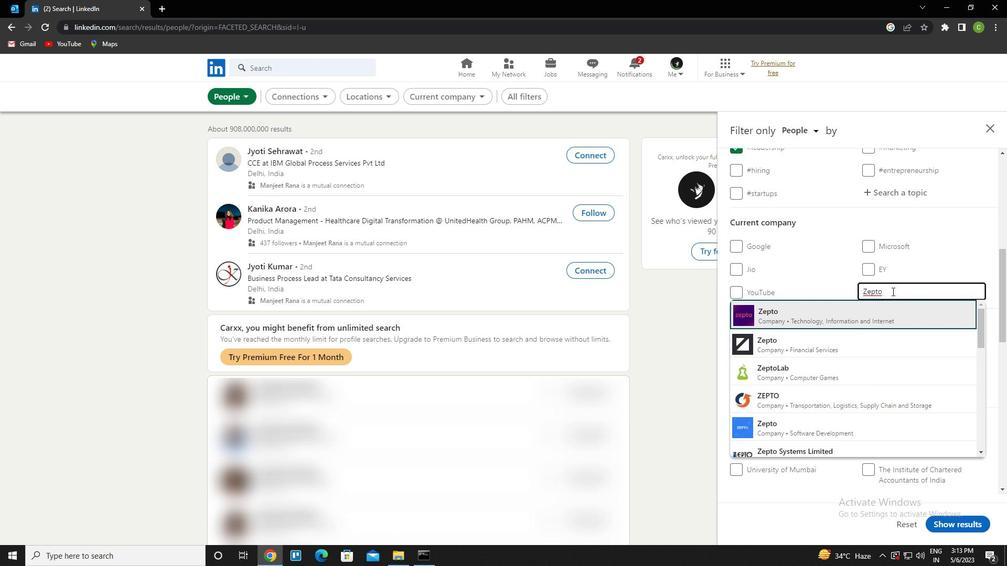 
Action: Mouse scrolled (892, 291) with delta (0, 0)
Screenshot: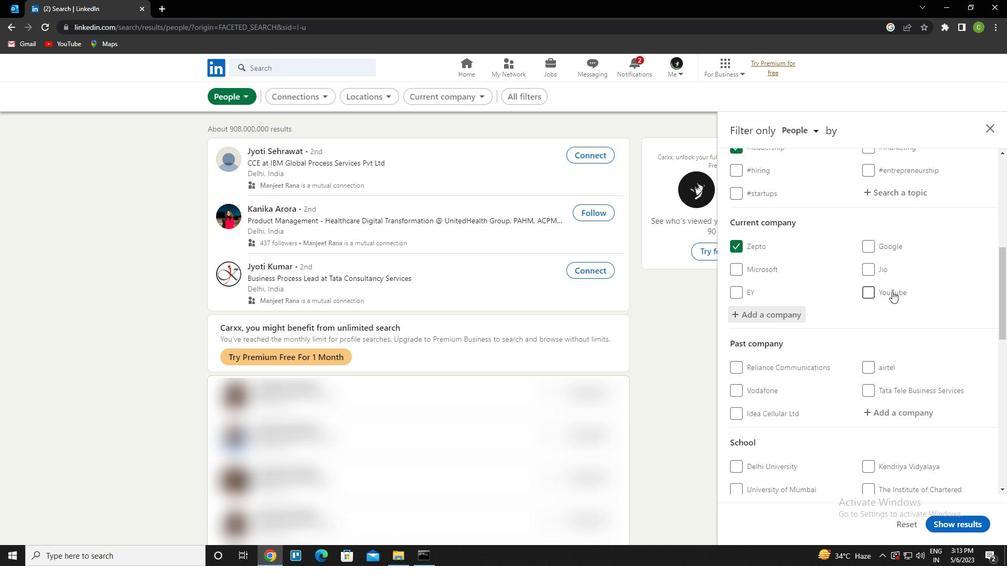 
Action: Mouse scrolled (892, 291) with delta (0, 0)
Screenshot: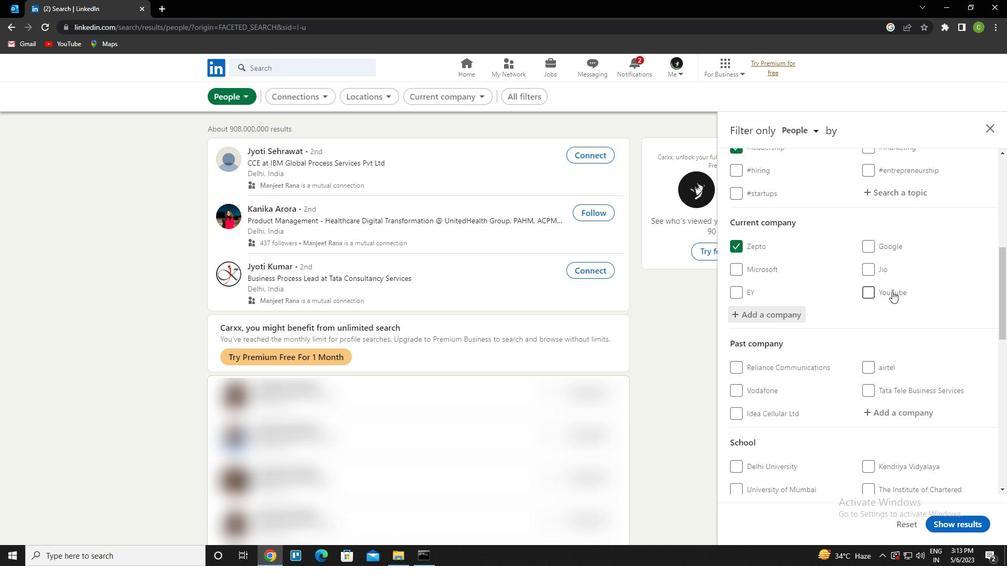 
Action: Mouse scrolled (892, 291) with delta (0, 0)
Screenshot: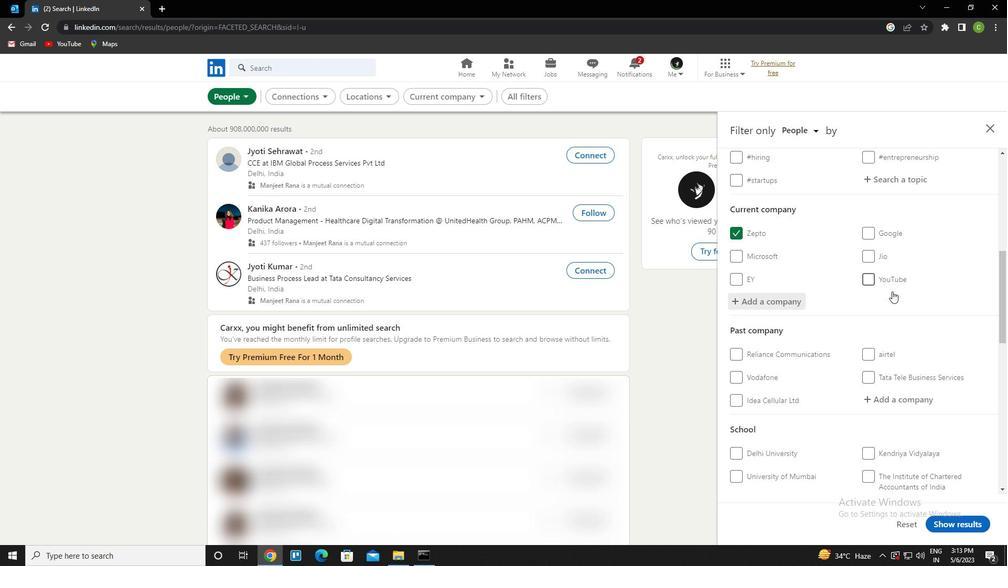 
Action: Mouse scrolled (892, 291) with delta (0, 0)
Screenshot: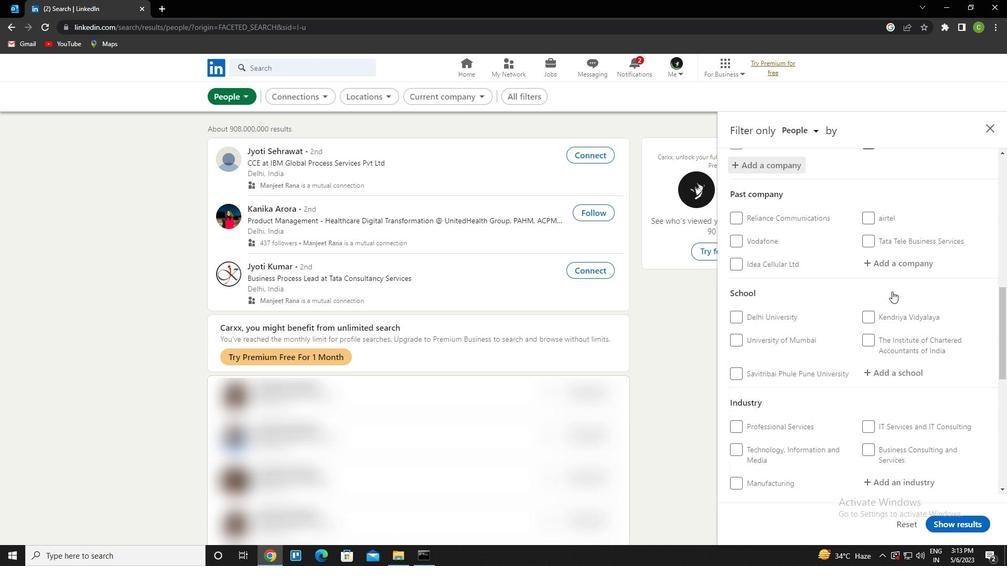 
Action: Mouse scrolled (892, 291) with delta (0, 0)
Screenshot: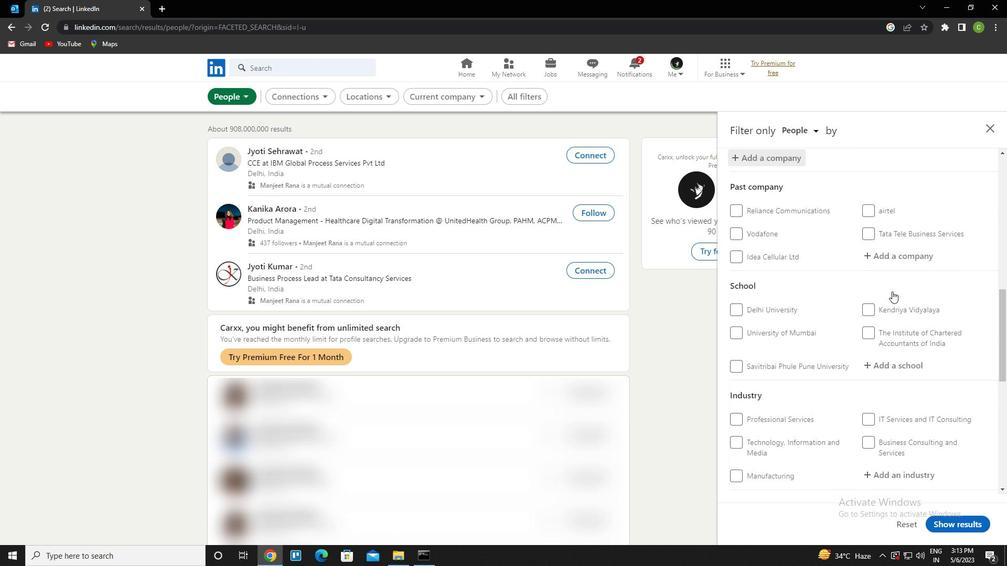 
Action: Mouse moved to (893, 265)
Screenshot: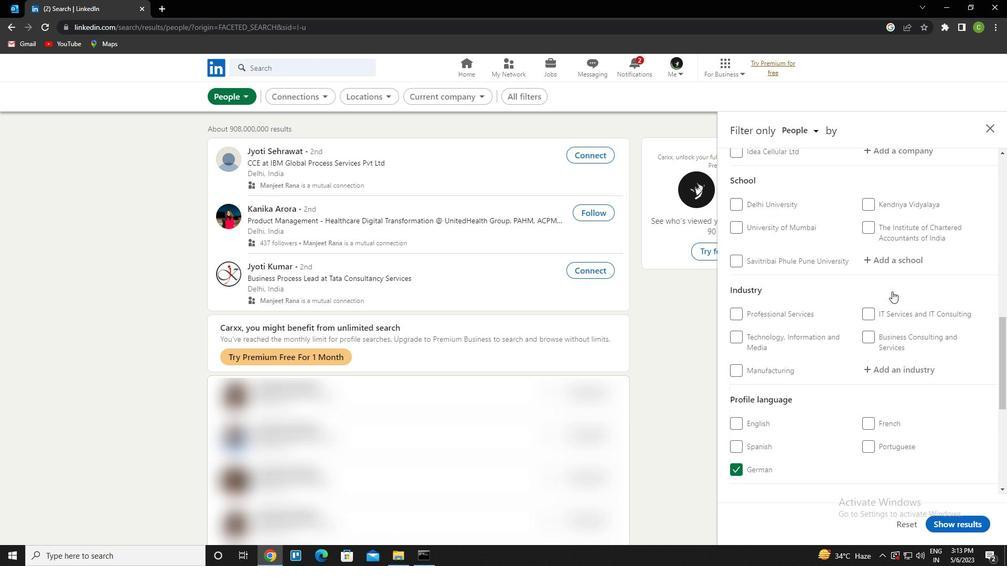 
Action: Mouse pressed left at (893, 265)
Screenshot: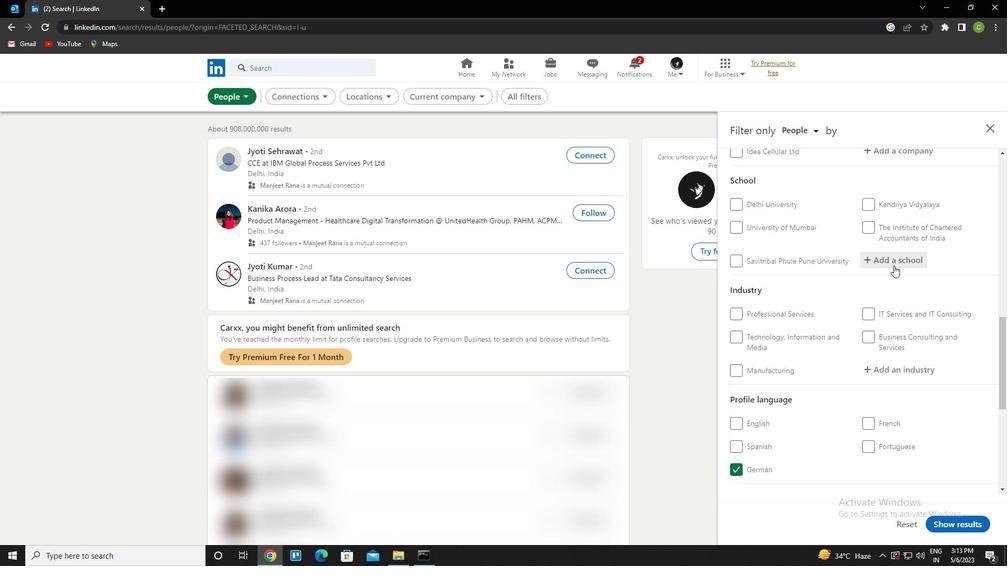 
Action: Key pressed <Key.caps_lock>n<Key.caps_lock>orth<Key.space>eastrn<Key.space>regional
Screenshot: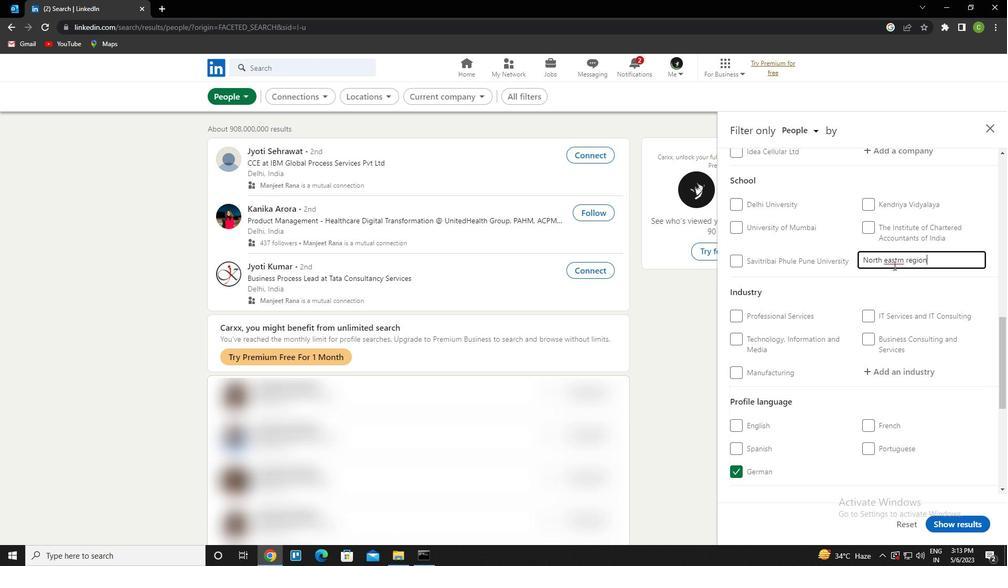 
Action: Mouse moved to (897, 262)
Screenshot: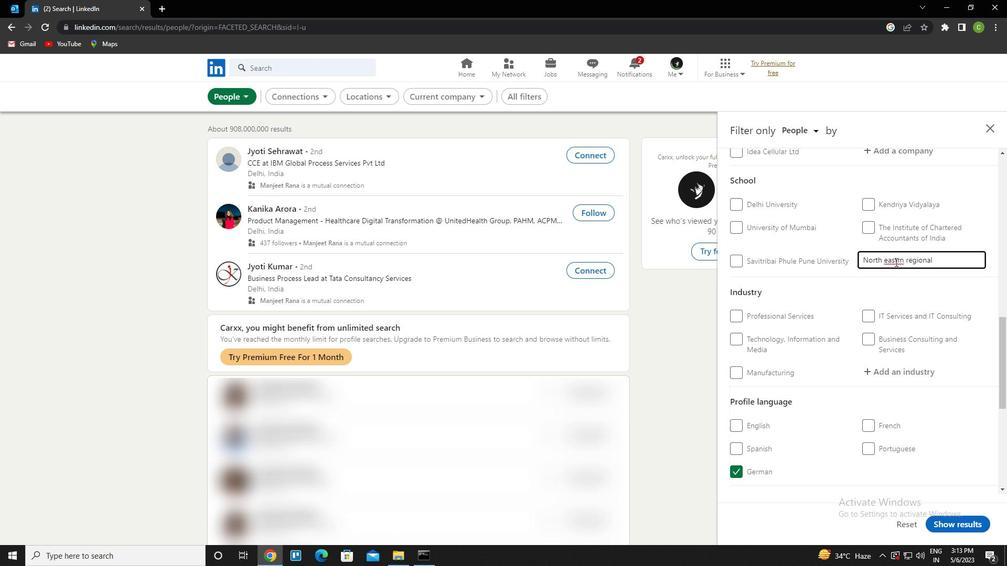 
Action: Mouse pressed left at (897, 262)
Screenshot: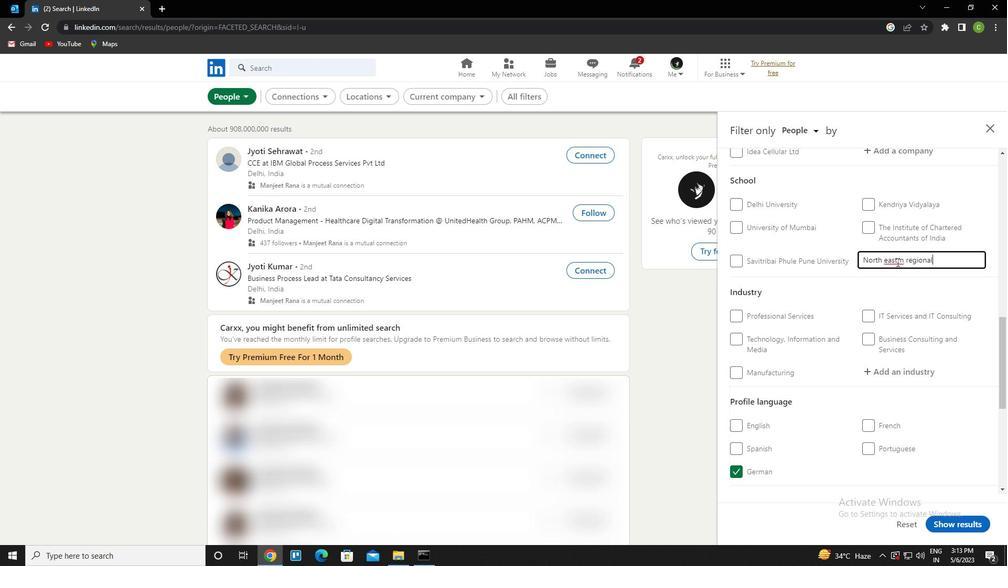 
Action: Mouse moved to (918, 283)
Screenshot: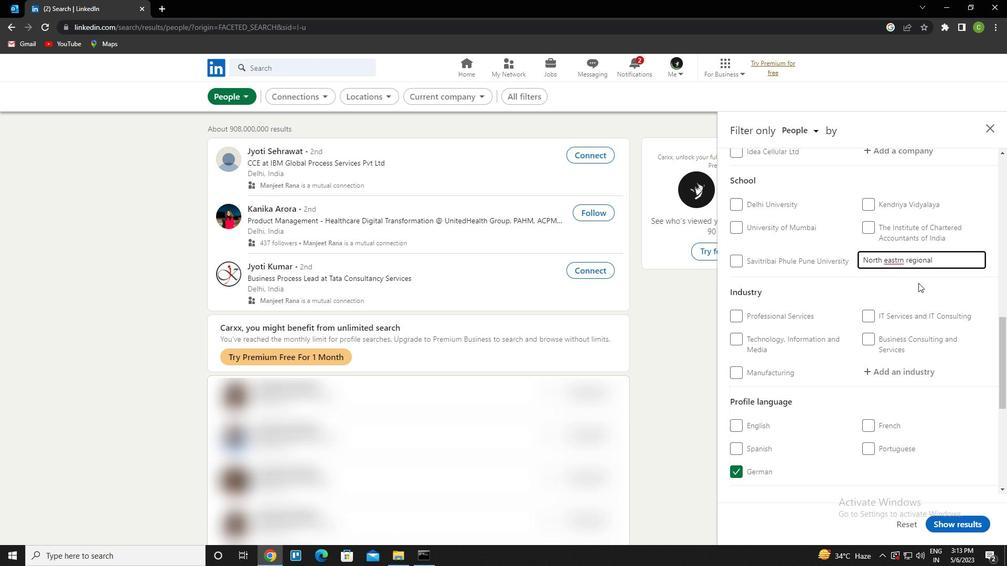 
Action: Key pressed e
Screenshot: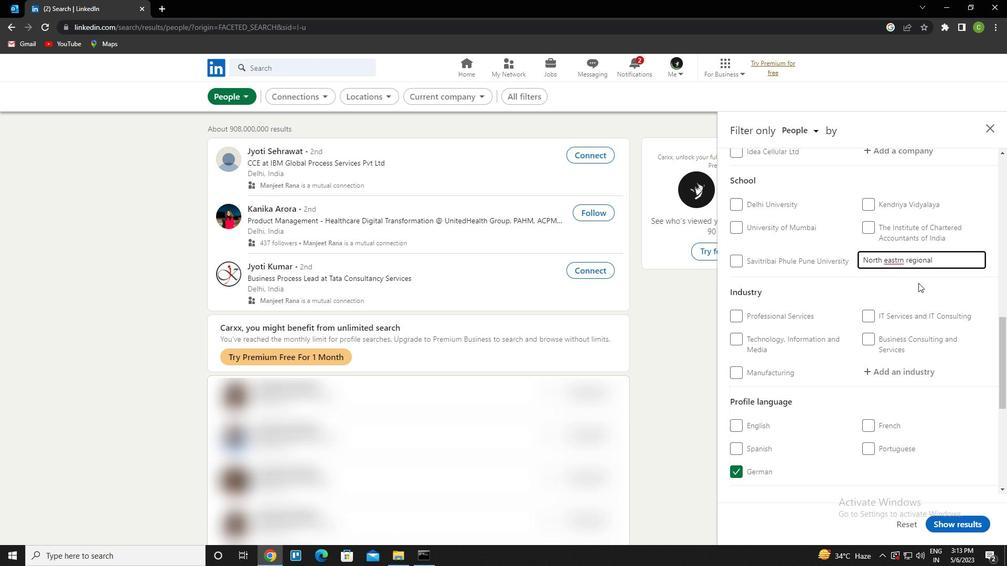 
Action: Mouse moved to (872, 290)
Screenshot: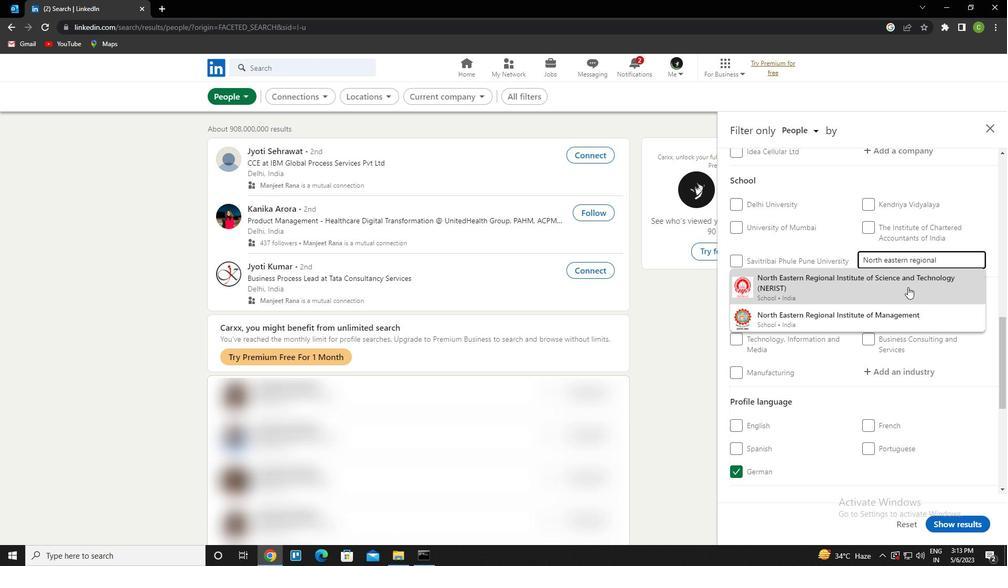 
Action: Mouse pressed left at (872, 290)
Screenshot: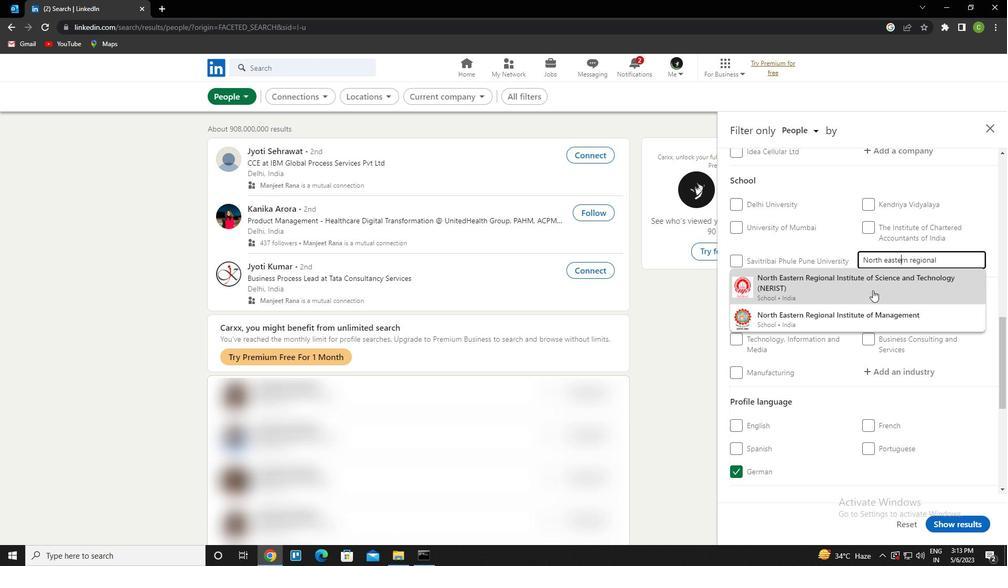 
Action: Mouse scrolled (872, 290) with delta (0, 0)
Screenshot: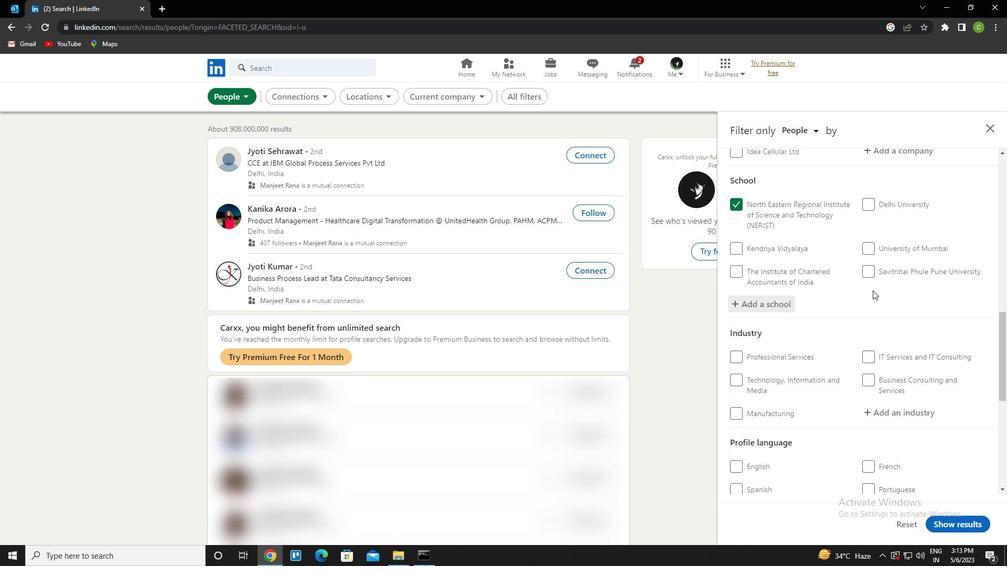 
Action: Mouse moved to (872, 291)
Screenshot: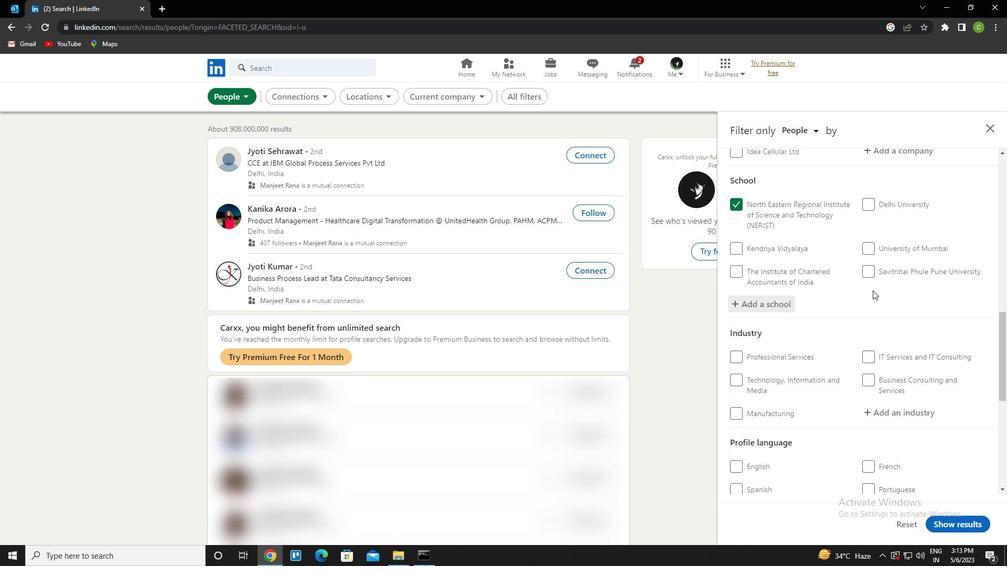 
Action: Mouse scrolled (872, 290) with delta (0, 0)
Screenshot: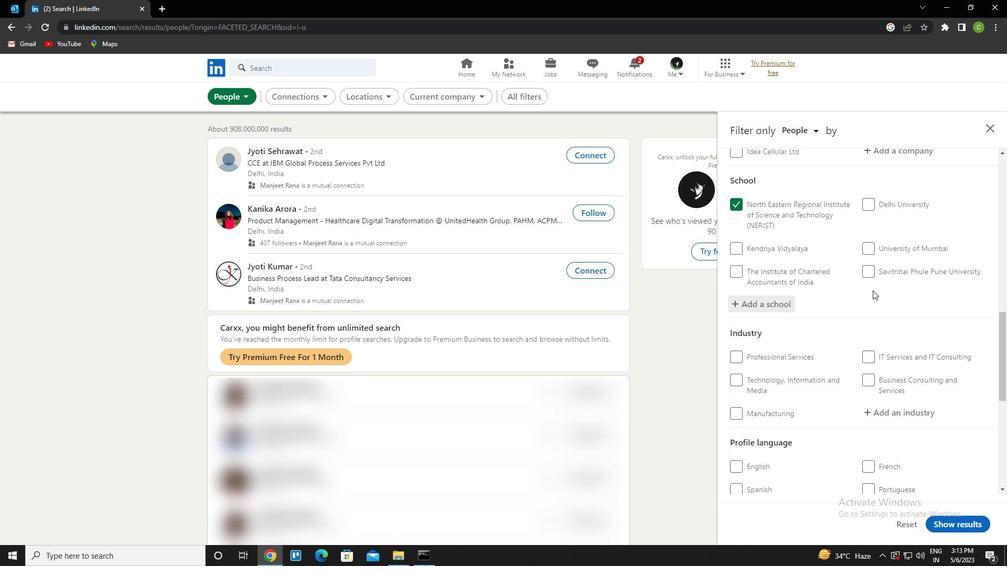 
Action: Mouse moved to (897, 310)
Screenshot: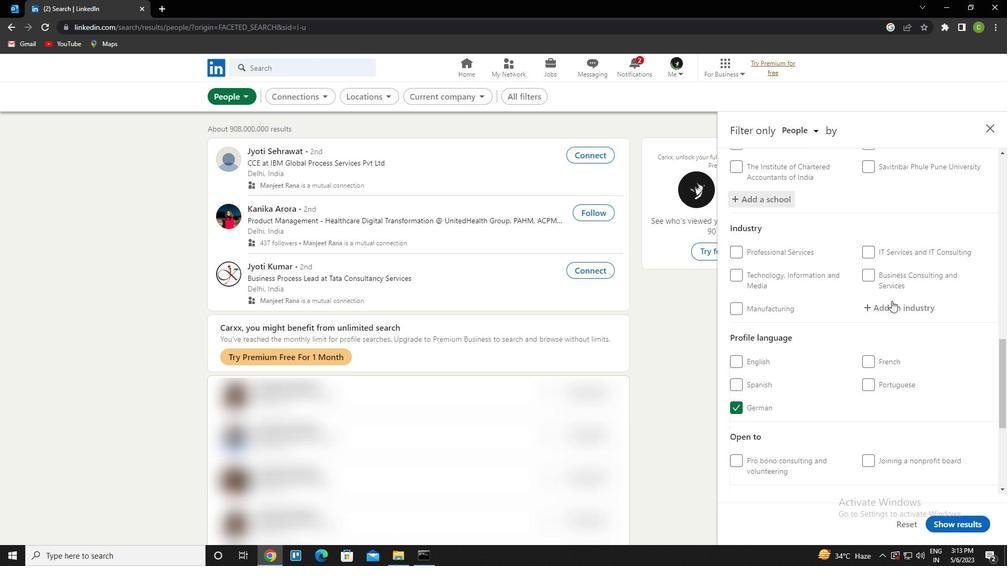 
Action: Mouse pressed left at (897, 310)
Screenshot: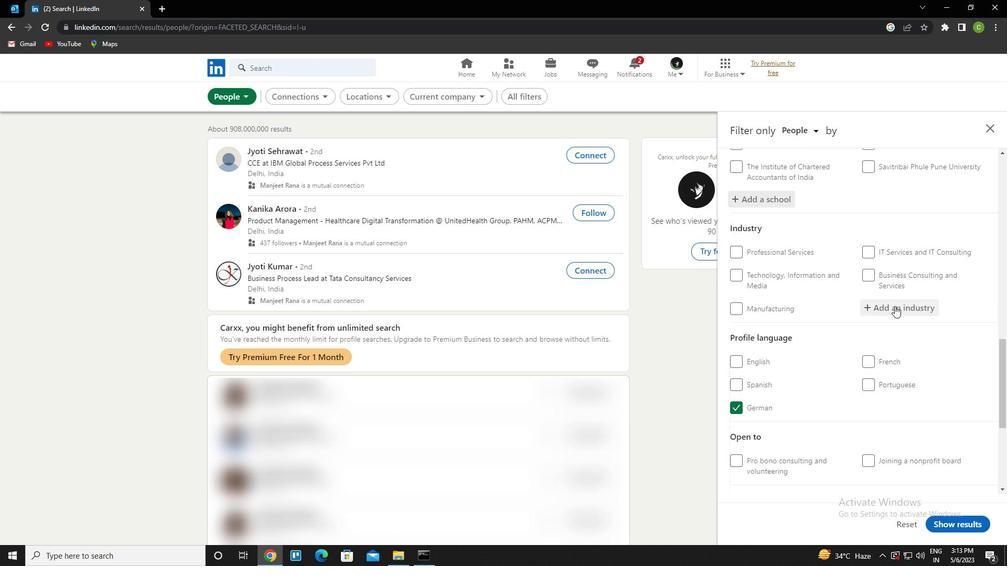 
Action: Key pressed <Key.caps_lock>h<Key.caps_lock>ousehold<Key.down><Key.enter>
Screenshot: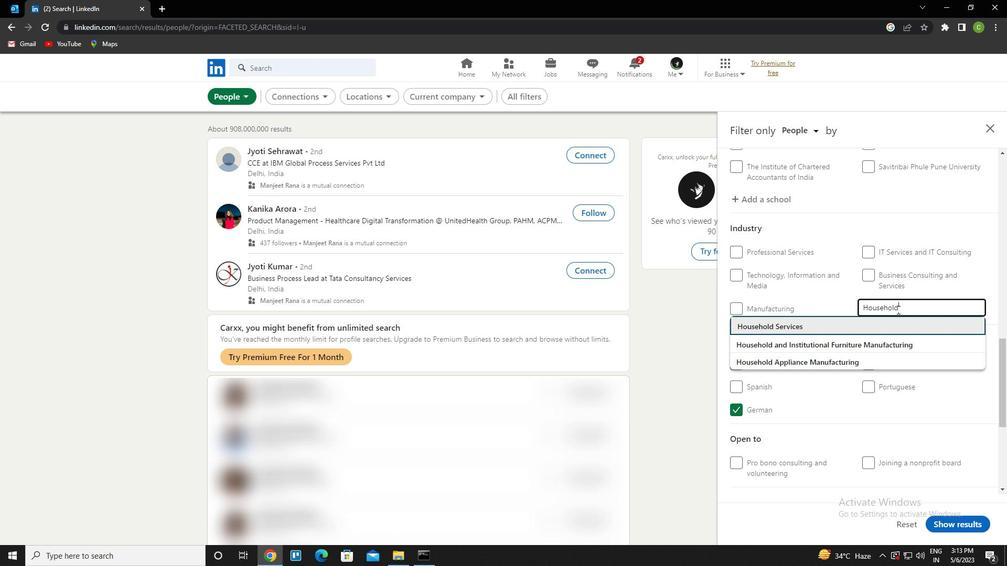 
Action: Mouse scrolled (897, 309) with delta (0, 0)
Screenshot: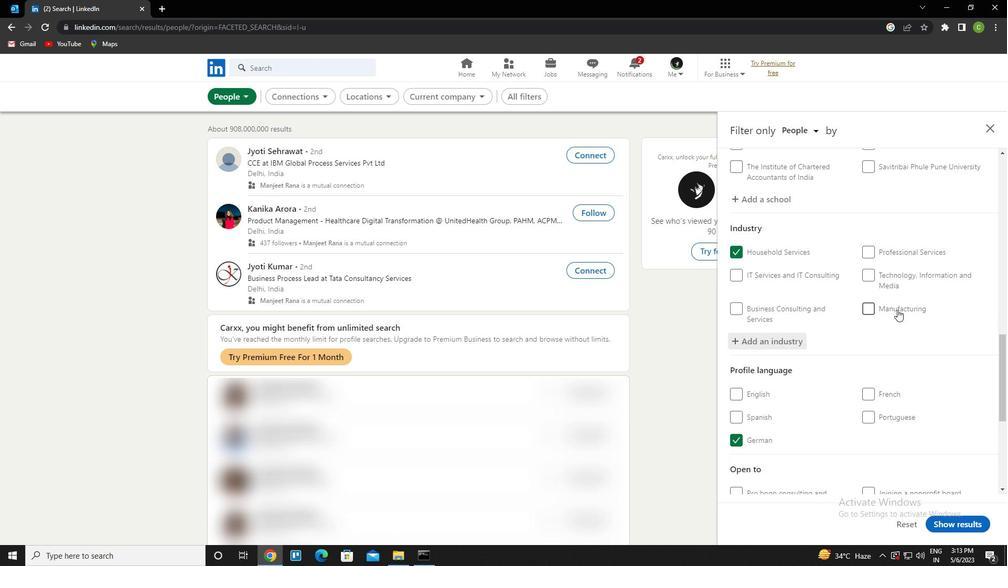 
Action: Mouse scrolled (897, 309) with delta (0, 0)
Screenshot: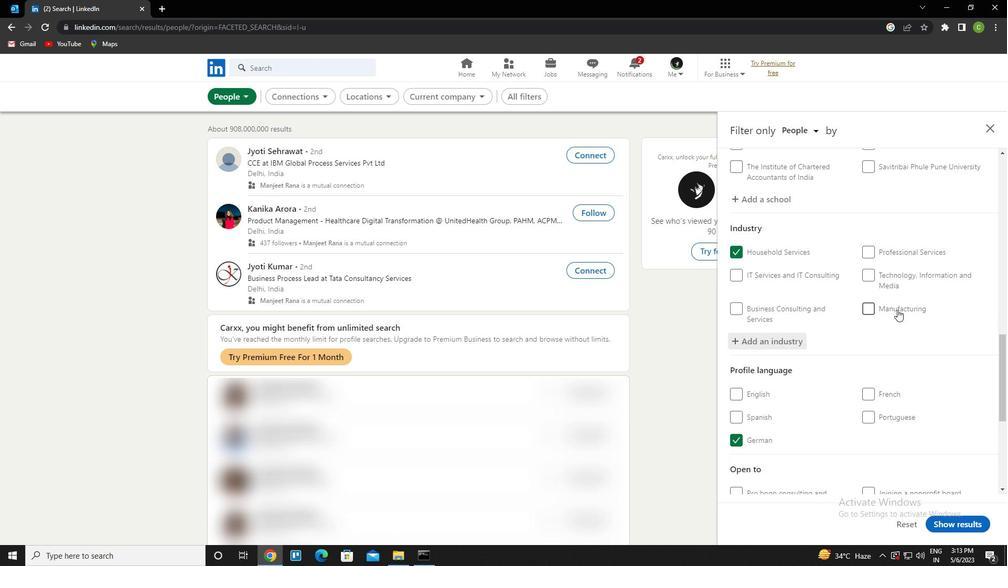 
Action: Mouse scrolled (897, 309) with delta (0, 0)
Screenshot: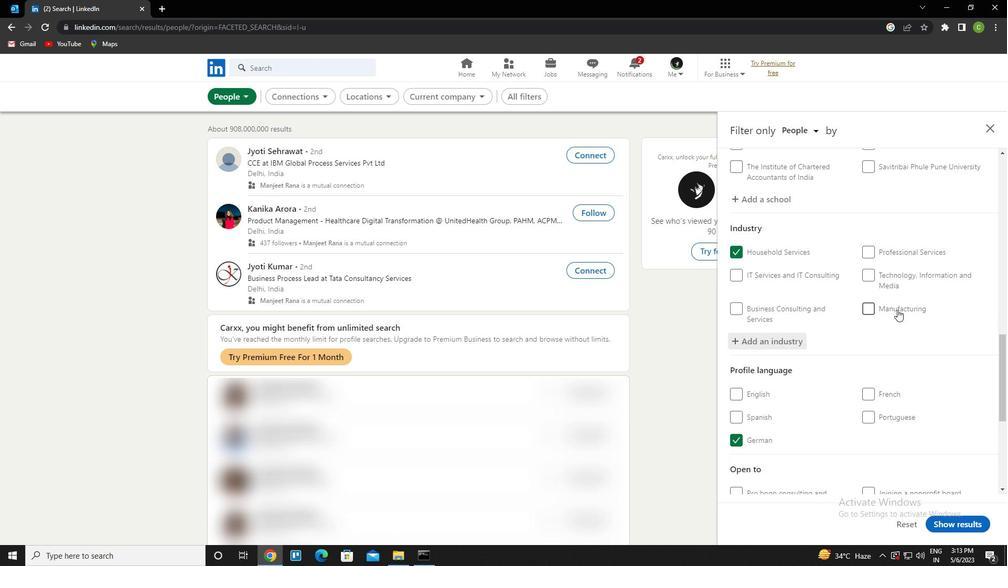
Action: Mouse scrolled (897, 309) with delta (0, 0)
Screenshot: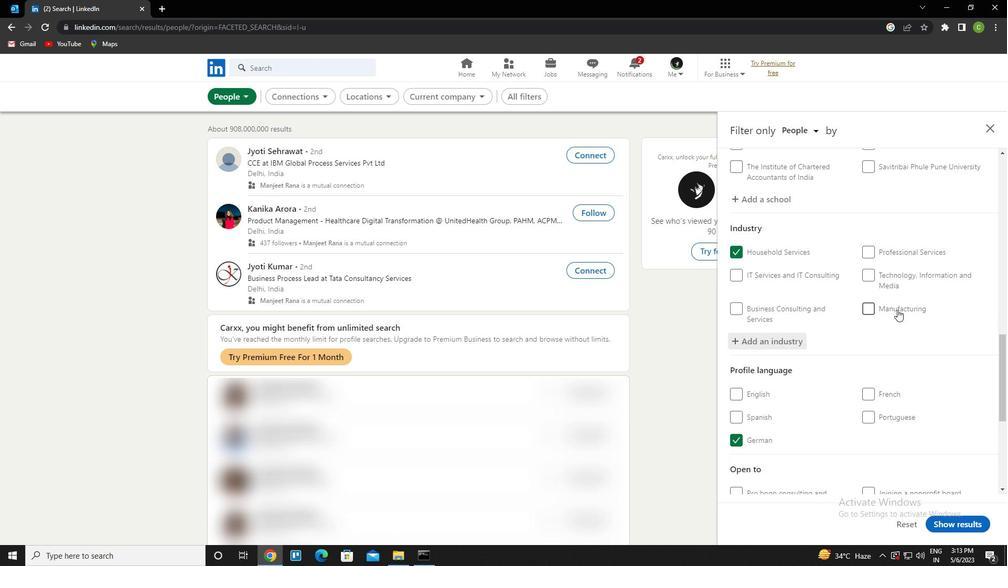 
Action: Mouse scrolled (897, 309) with delta (0, 0)
Screenshot: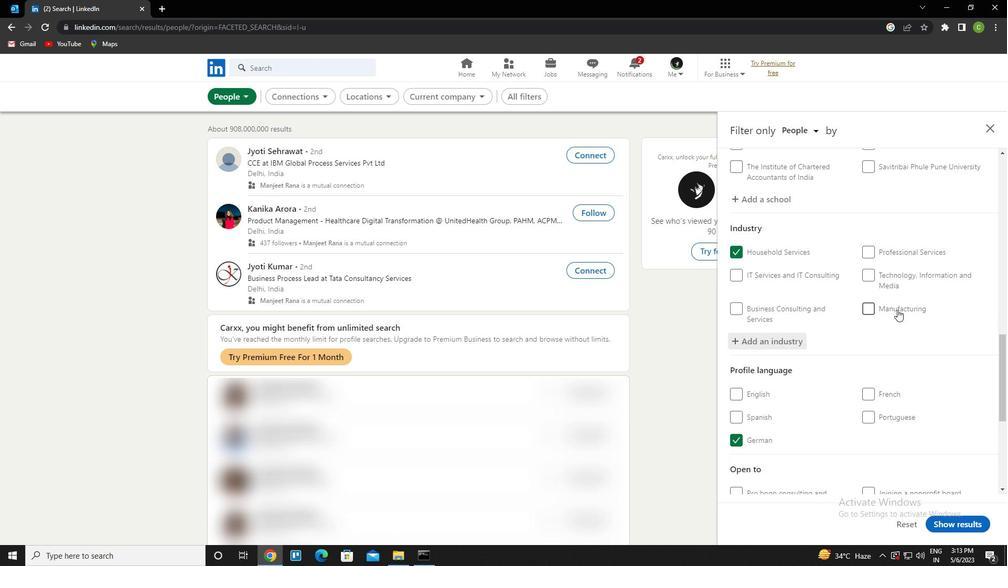 
Action: Mouse scrolled (897, 309) with delta (0, 0)
Screenshot: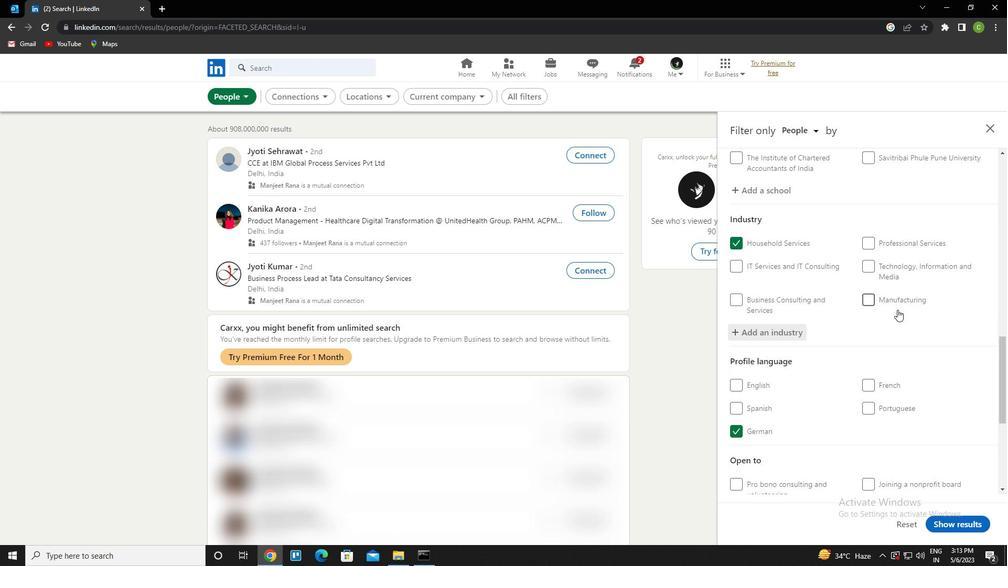 
Action: Mouse scrolled (897, 309) with delta (0, 0)
Screenshot: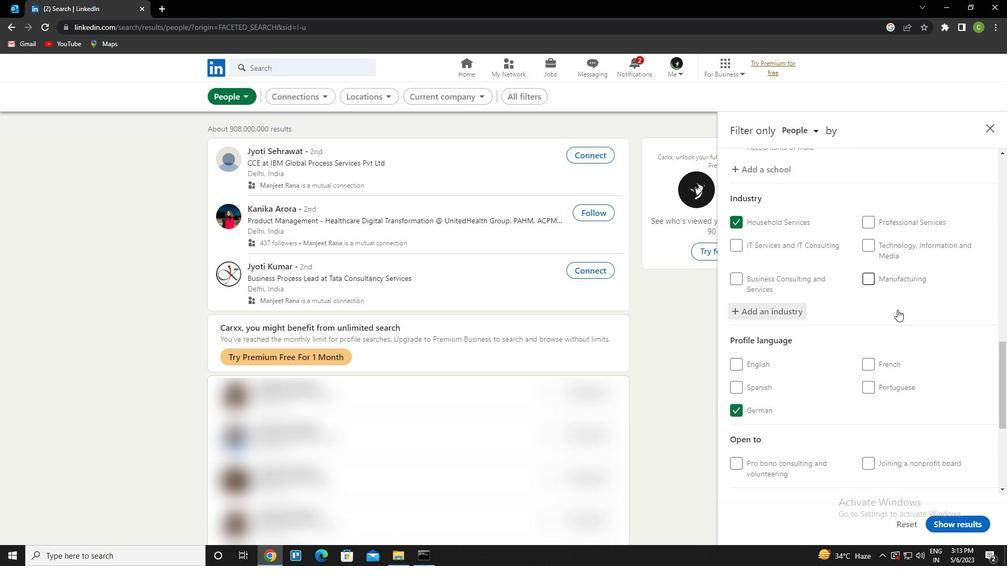 
Action: Mouse moved to (894, 346)
Screenshot: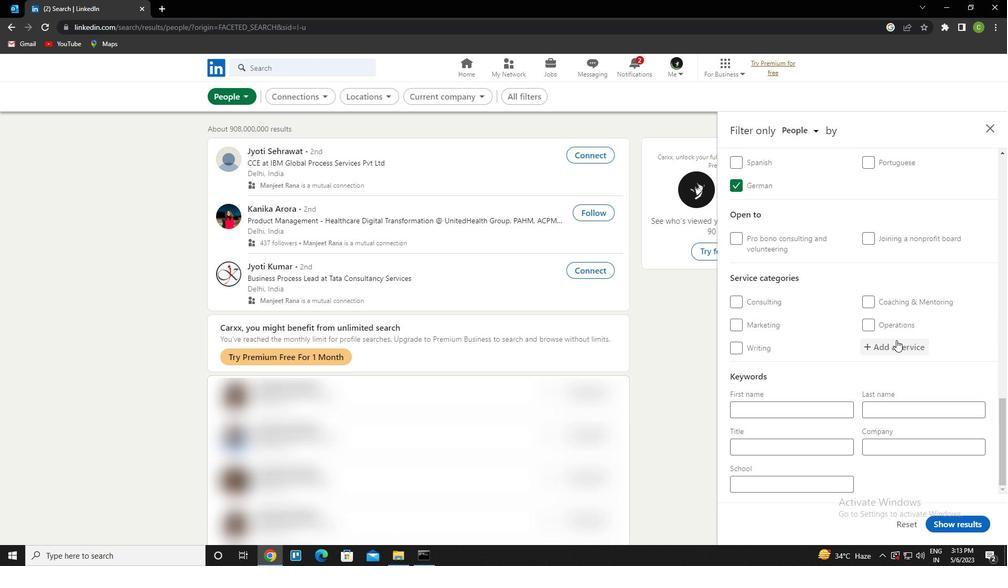
Action: Mouse pressed left at (894, 346)
Screenshot: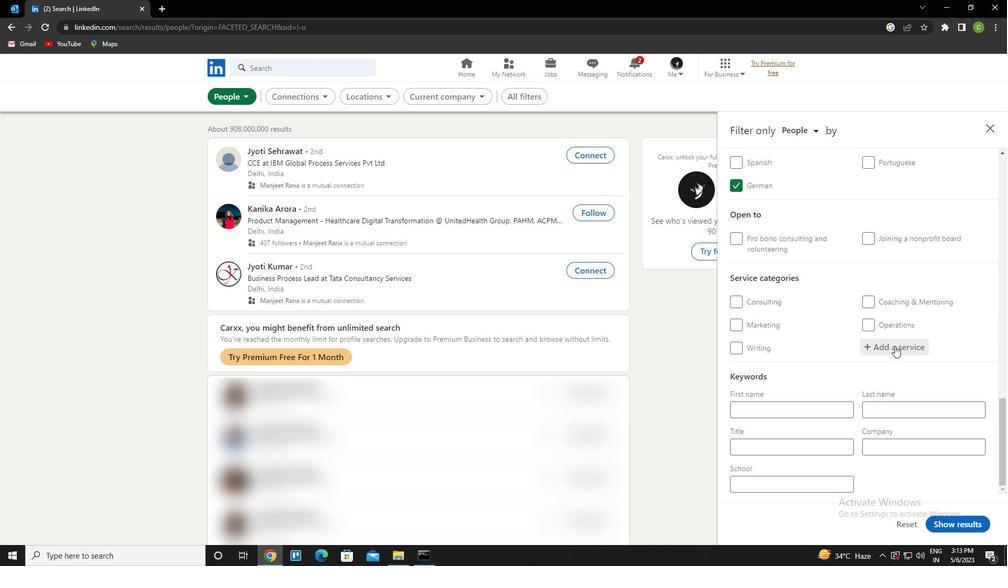 
Action: Key pressed <Key.caps_lock>c<Key.caps_lock>onsulting<Key.enter>
Screenshot: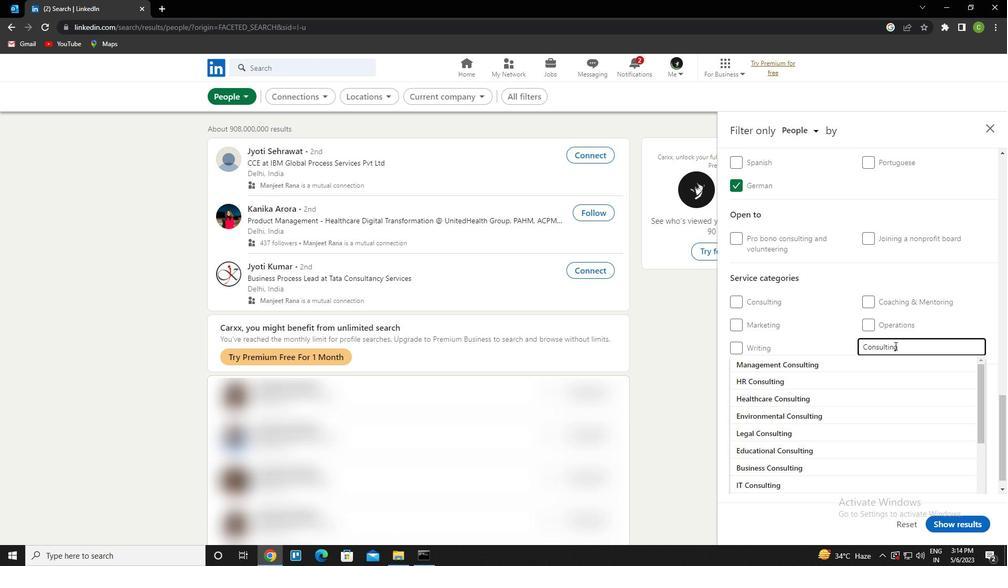 
Action: Mouse scrolled (894, 345) with delta (0, 0)
Screenshot: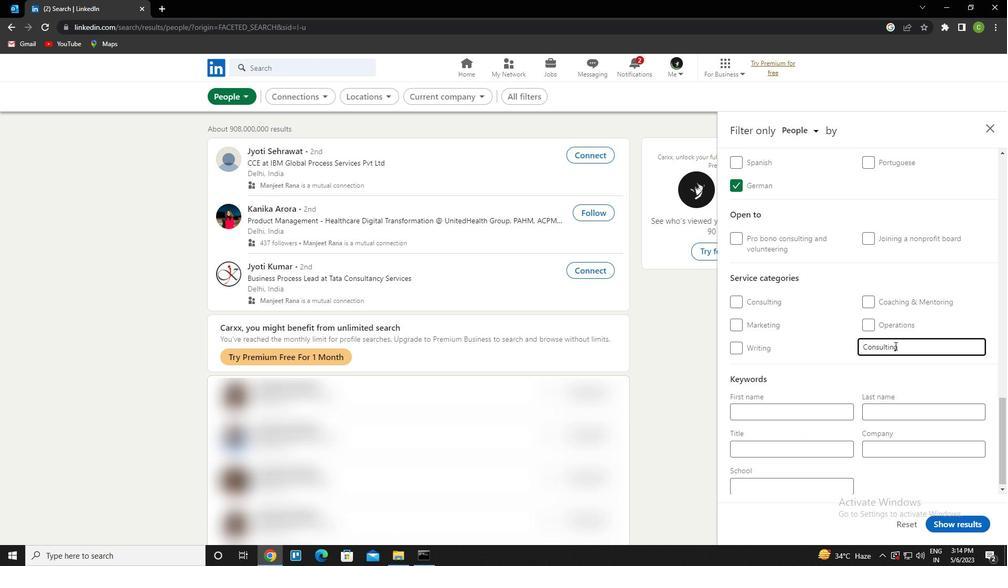 
Action: Mouse scrolled (894, 345) with delta (0, 0)
Screenshot: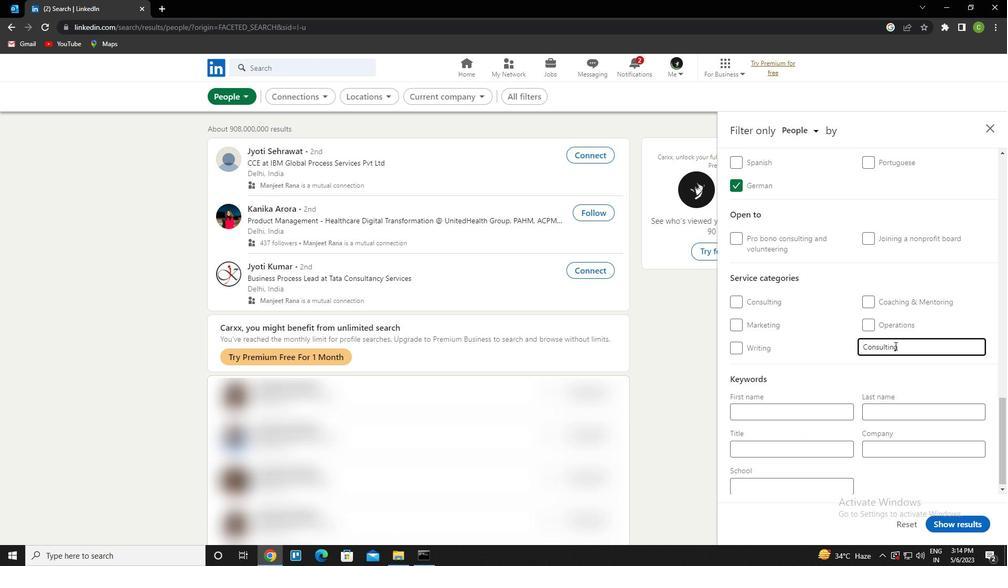 
Action: Mouse scrolled (894, 345) with delta (0, 0)
Screenshot: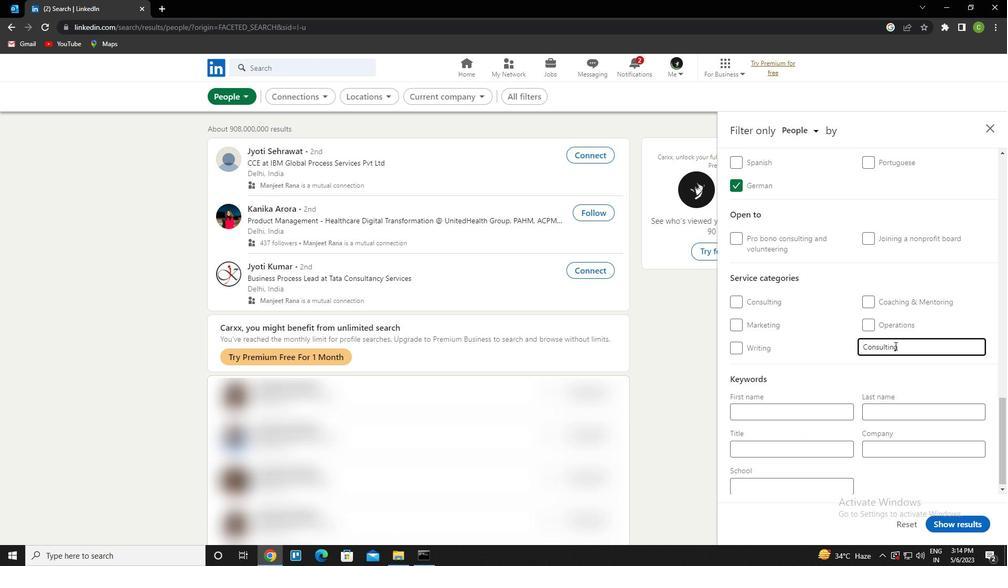 
Action: Mouse scrolled (894, 345) with delta (0, 0)
Screenshot: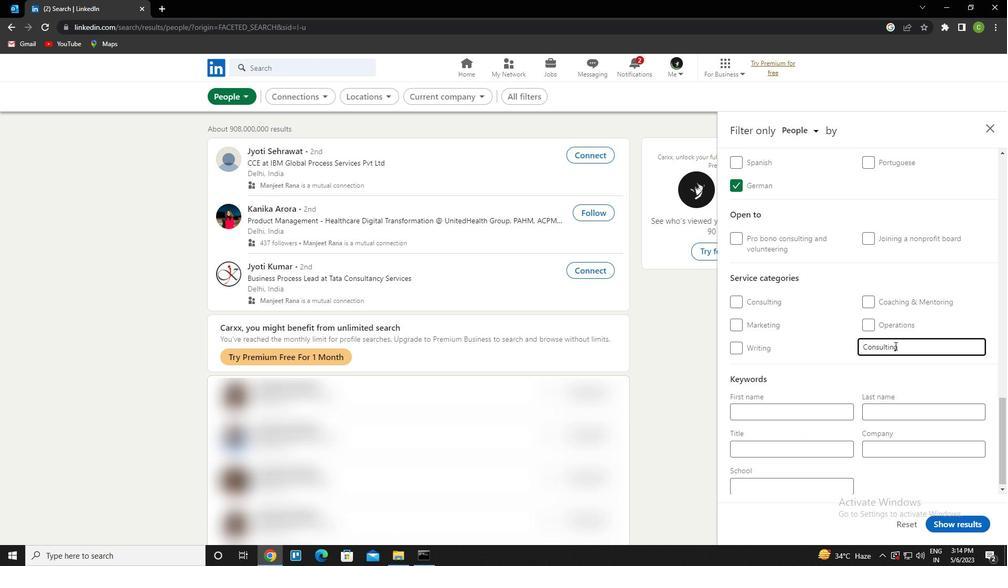 
Action: Mouse scrolled (894, 345) with delta (0, 0)
Screenshot: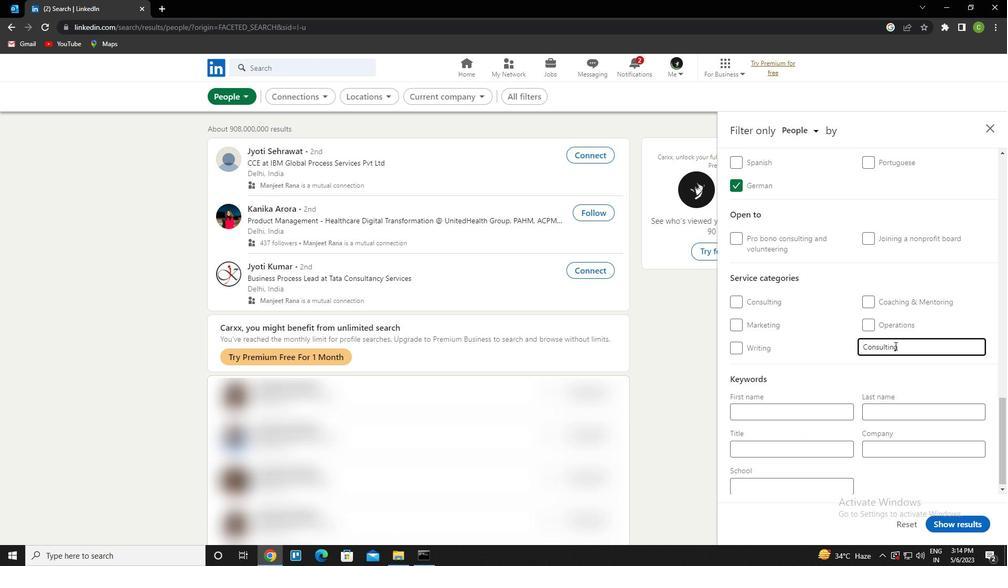 
Action: Mouse scrolled (894, 345) with delta (0, 0)
Screenshot: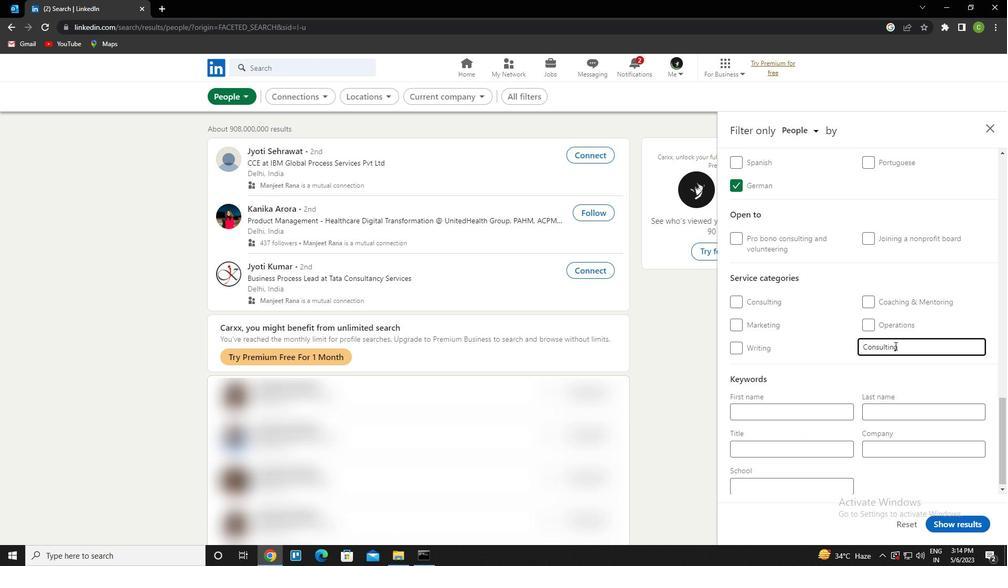 
Action: Mouse scrolled (894, 345) with delta (0, 0)
Screenshot: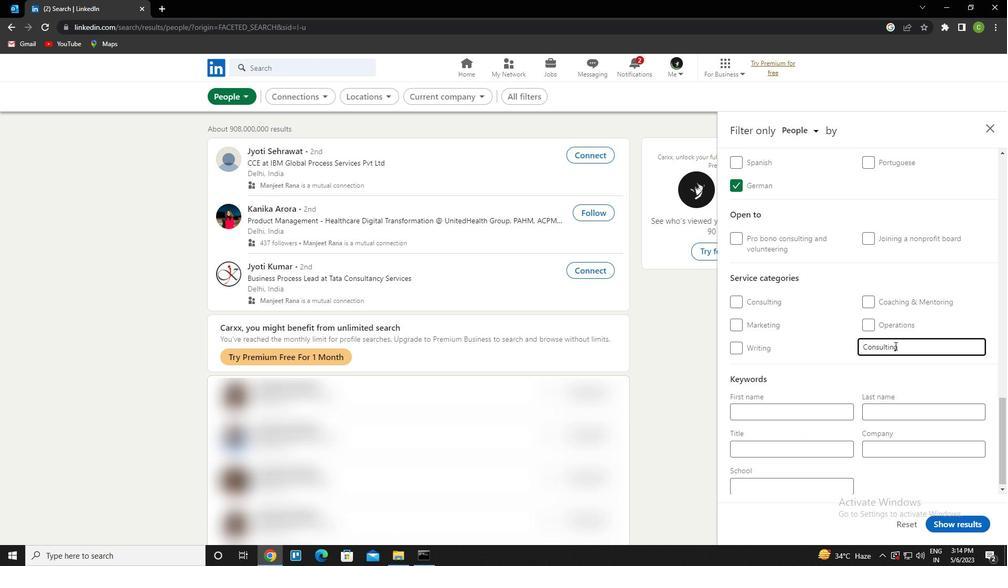 
Action: Mouse moved to (783, 448)
Screenshot: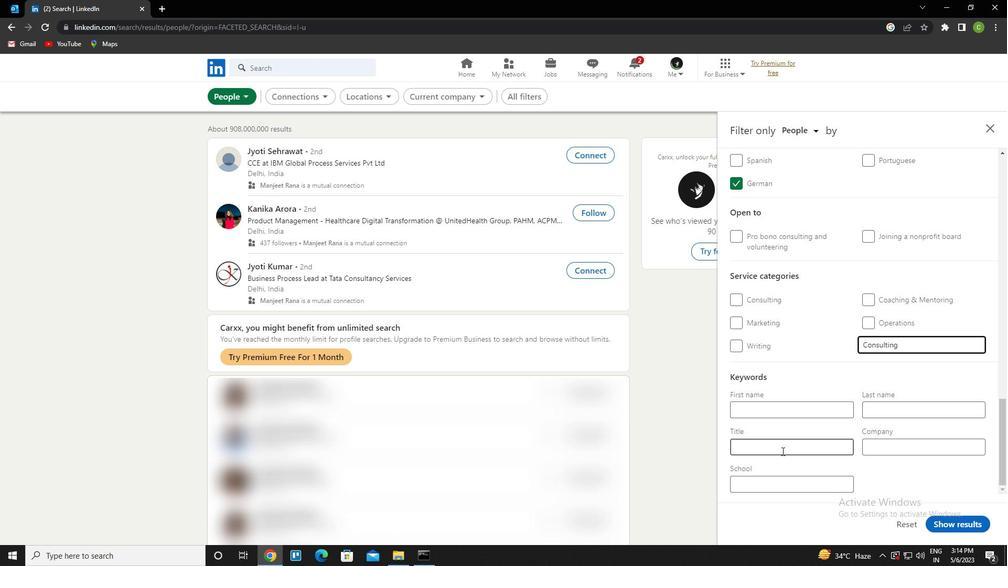 
Action: Mouse pressed left at (783, 448)
Screenshot: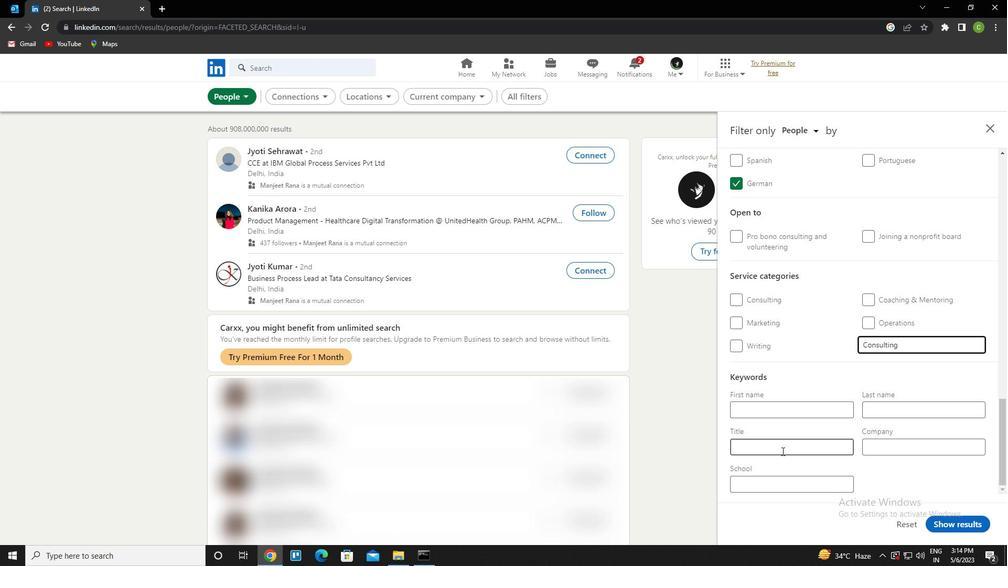 
Action: Key pressed <Key.caps_lock>c<Key.caps_lock>ommunity<Key.space><Key.caps_lock>v<Key.caps_lock>olunteer<Key.space><Key.caps_lock>j<Key.caps_lock>obs
Screenshot: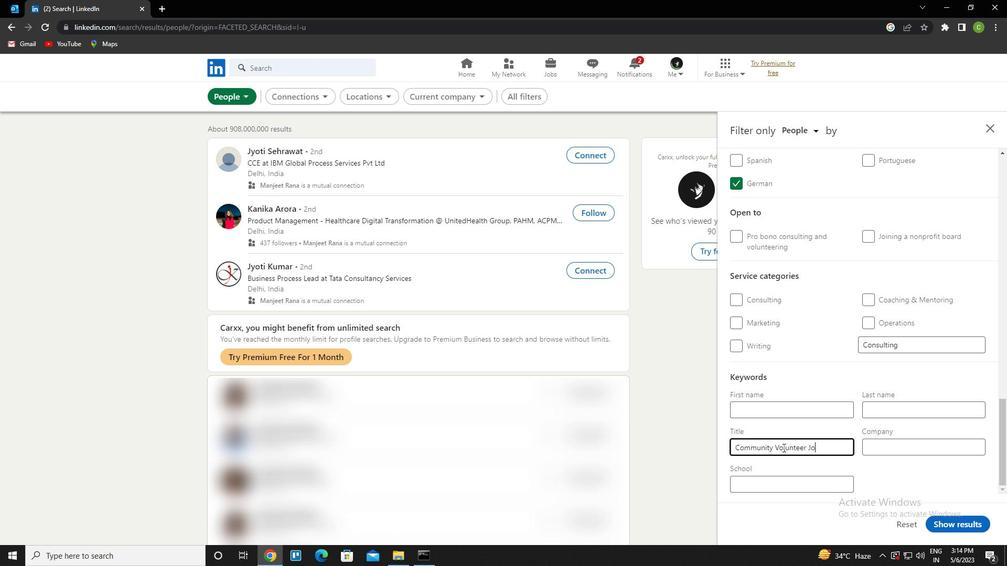 
Action: Mouse moved to (960, 531)
Screenshot: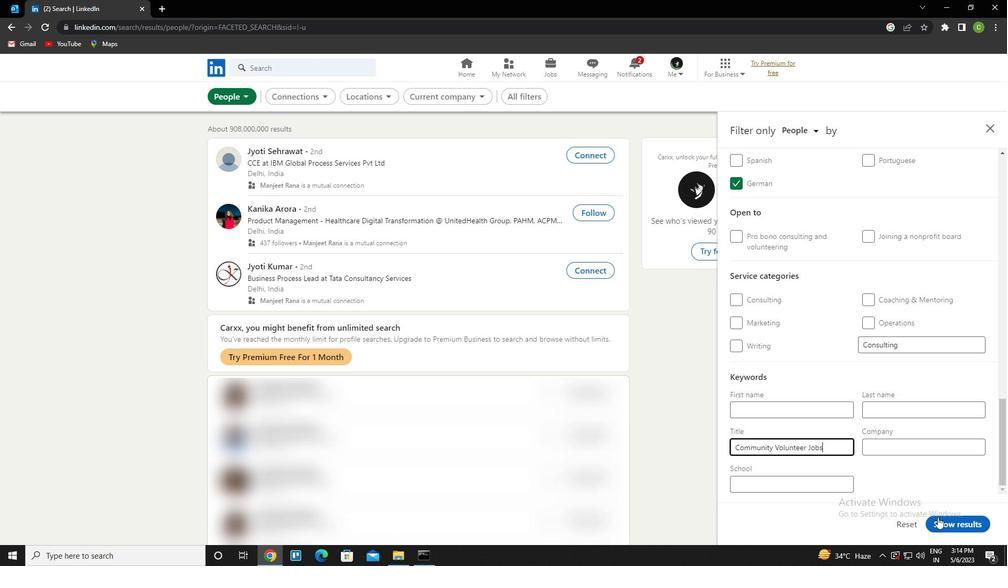 
Action: Mouse pressed left at (960, 531)
Screenshot: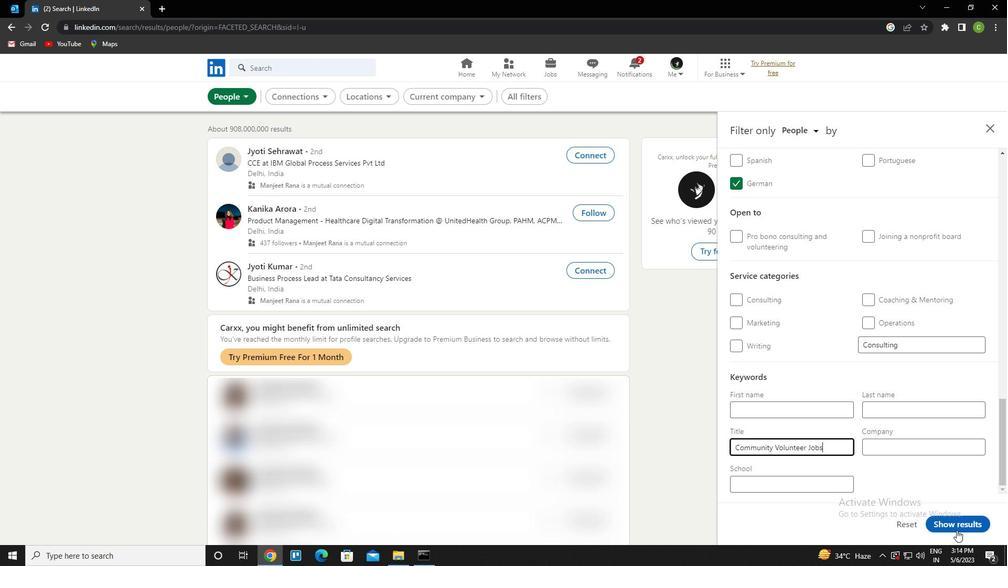 
Action: Mouse moved to (499, 411)
Screenshot: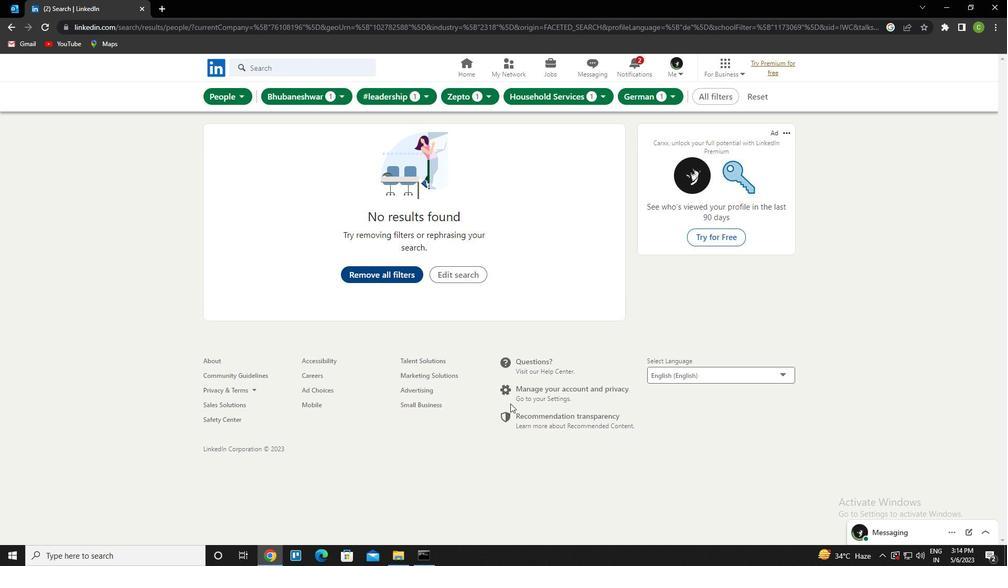 
